 Task: Find connections with filter location Bykhaw with filter topic #personaltraining with filter profile language Spanish with filter current company Humans of Bombay with filter school SSBT'S COLLEGE OF ENGINEERING & TECHNOLOGY, BAMBHORI. with filter industry Lime and Gypsum Products Manufacturing with filter service category SupportTechnical Writing with filter keywords title Boilermaker
Action: Mouse moved to (165, 212)
Screenshot: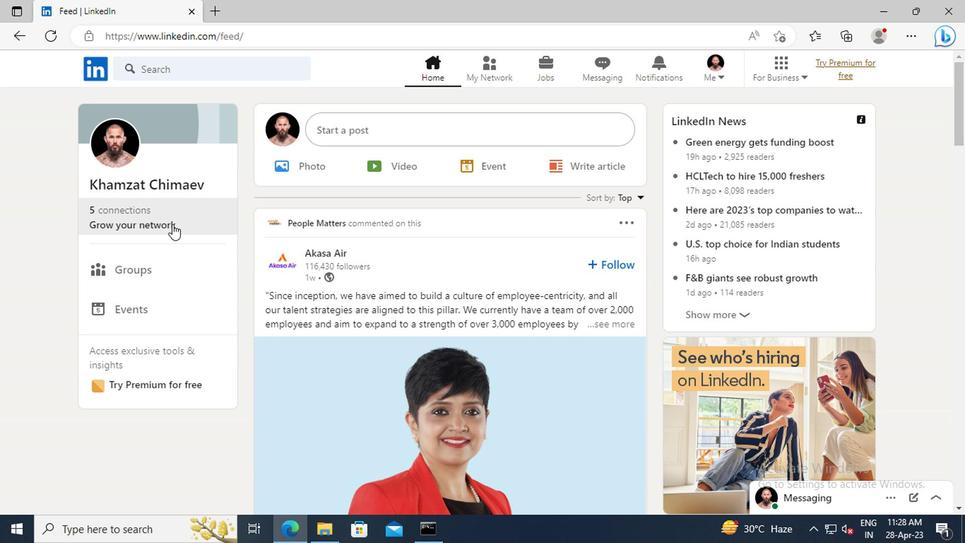 
Action: Mouse pressed left at (165, 212)
Screenshot: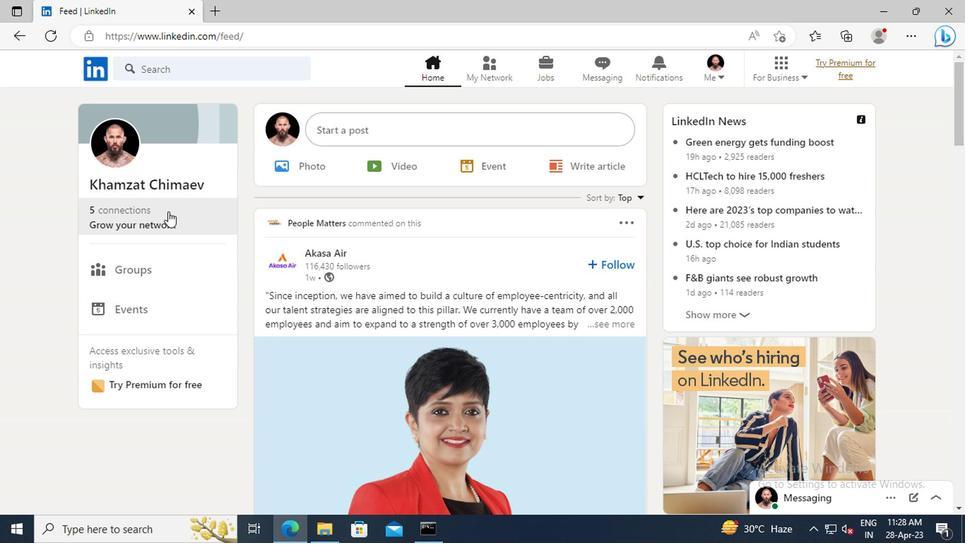 
Action: Mouse moved to (153, 153)
Screenshot: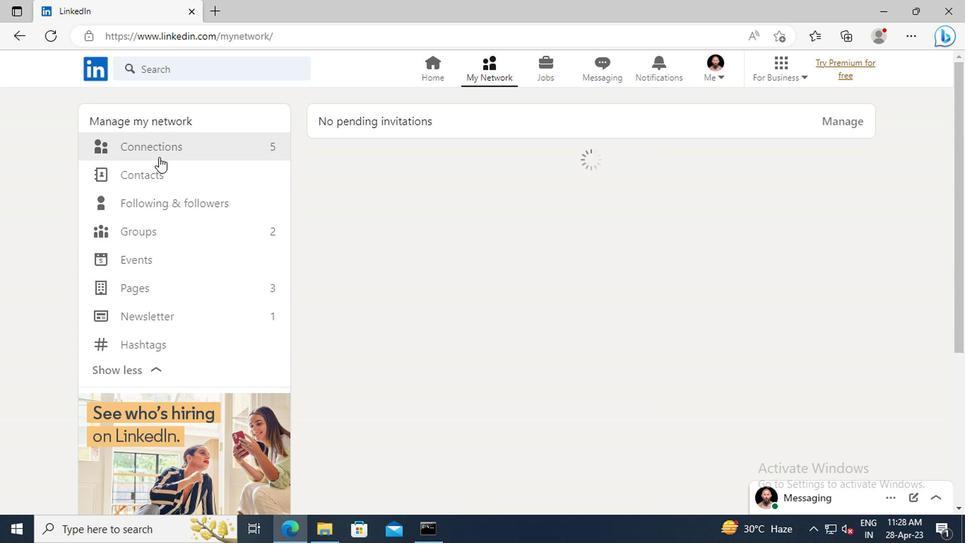 
Action: Mouse pressed left at (153, 153)
Screenshot: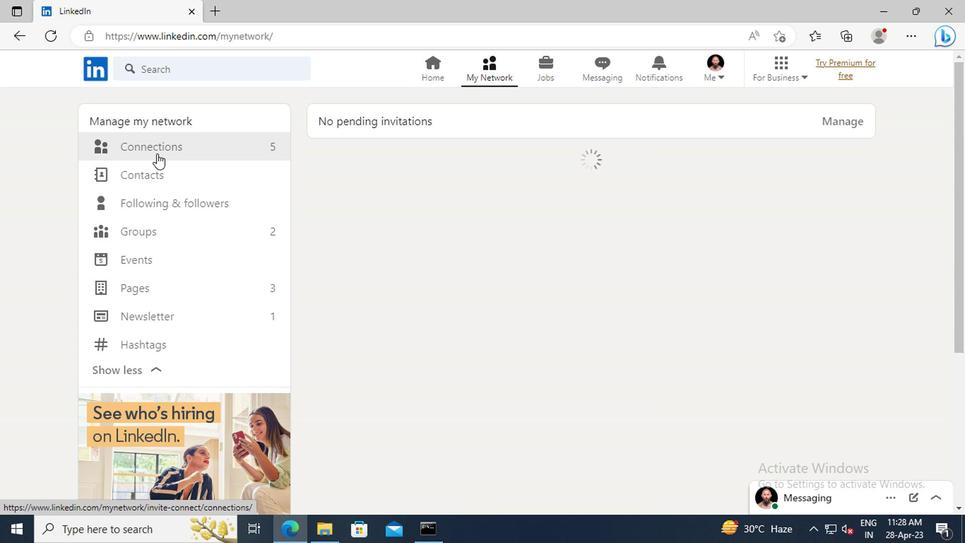
Action: Mouse moved to (571, 150)
Screenshot: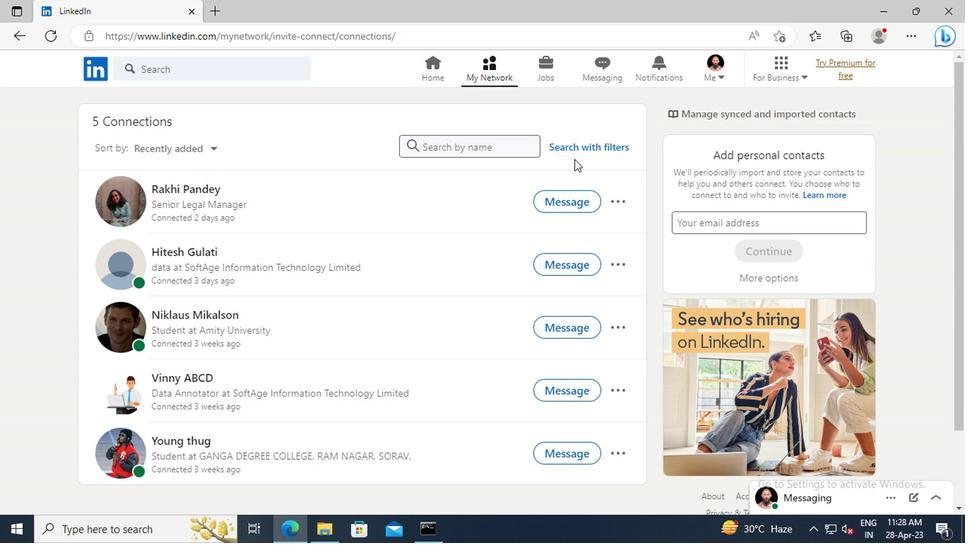 
Action: Mouse pressed left at (571, 150)
Screenshot: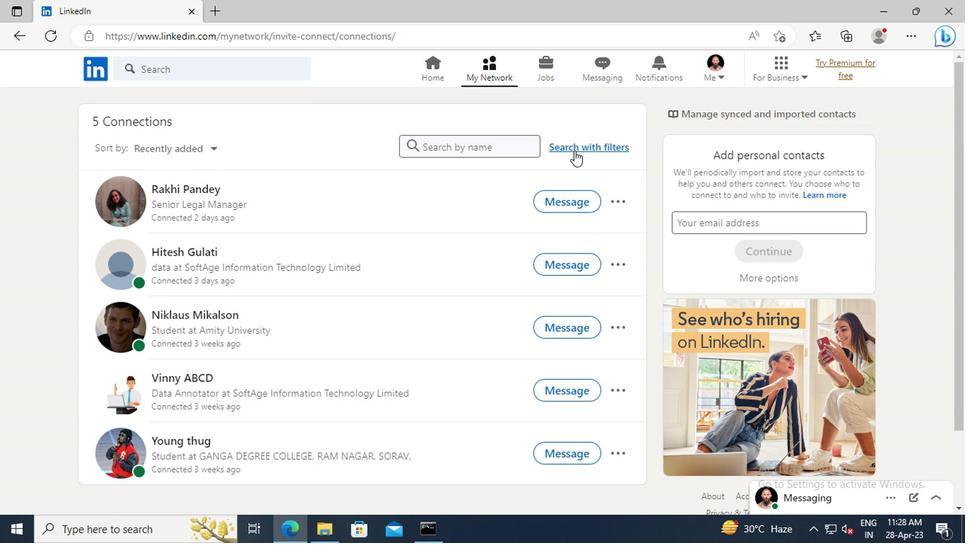 
Action: Mouse moved to (527, 113)
Screenshot: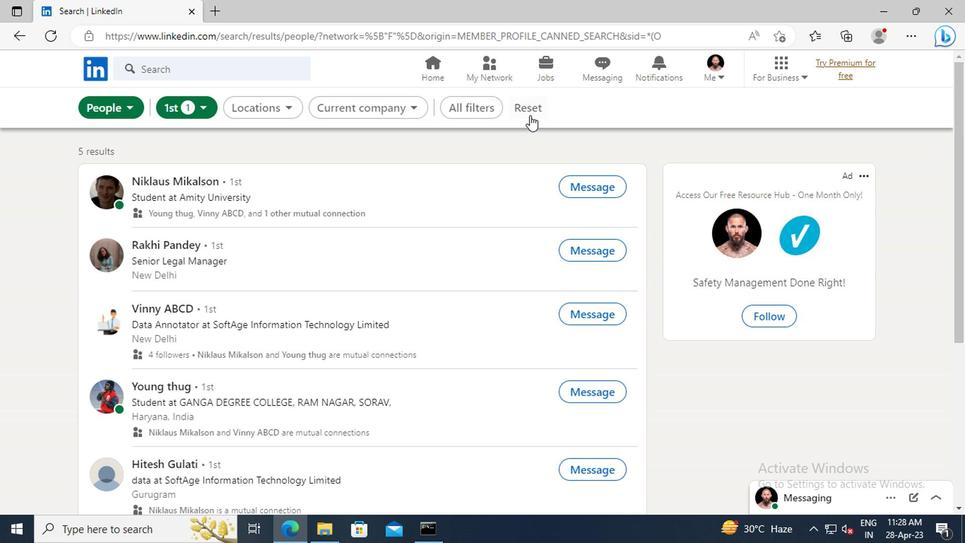 
Action: Mouse pressed left at (527, 113)
Screenshot: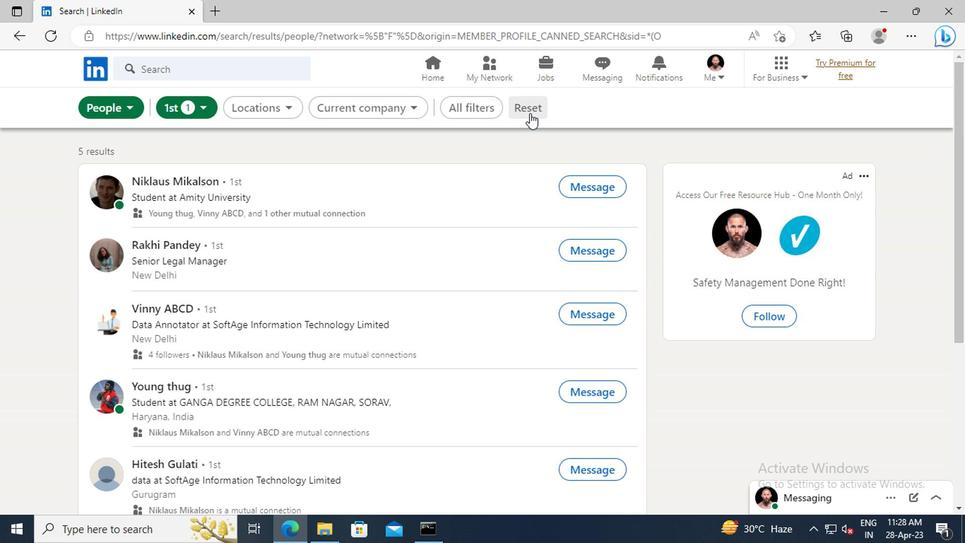 
Action: Mouse moved to (507, 108)
Screenshot: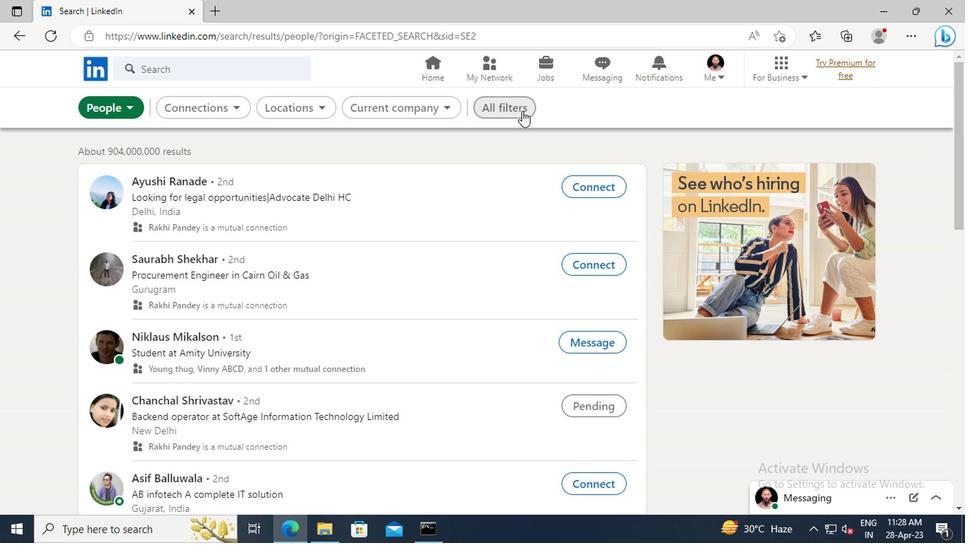 
Action: Mouse pressed left at (507, 108)
Screenshot: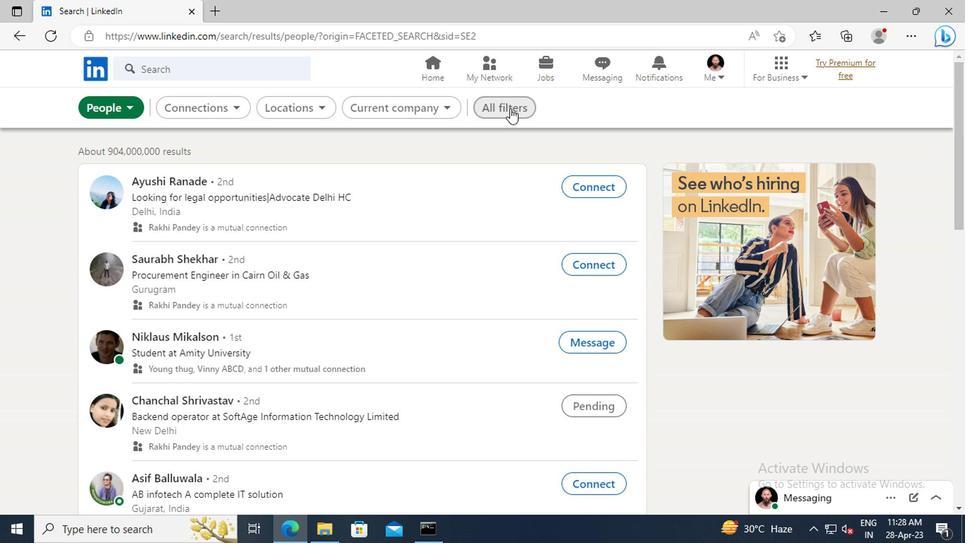 
Action: Mouse moved to (805, 258)
Screenshot: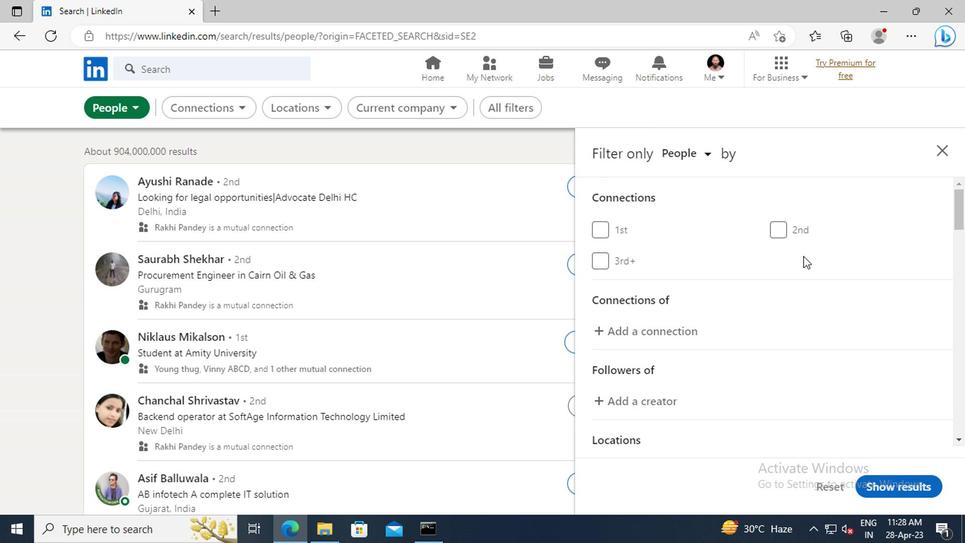 
Action: Mouse scrolled (805, 257) with delta (0, 0)
Screenshot: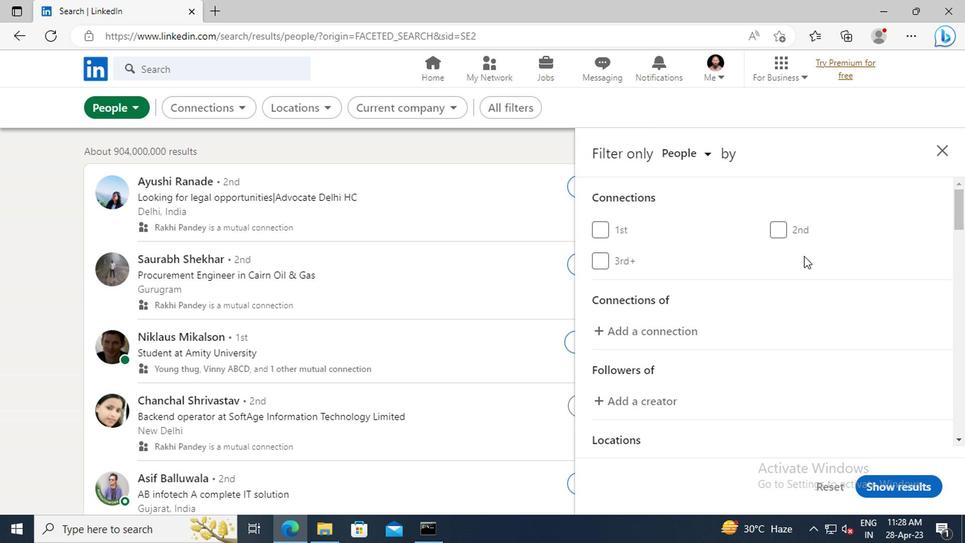 
Action: Mouse moved to (805, 258)
Screenshot: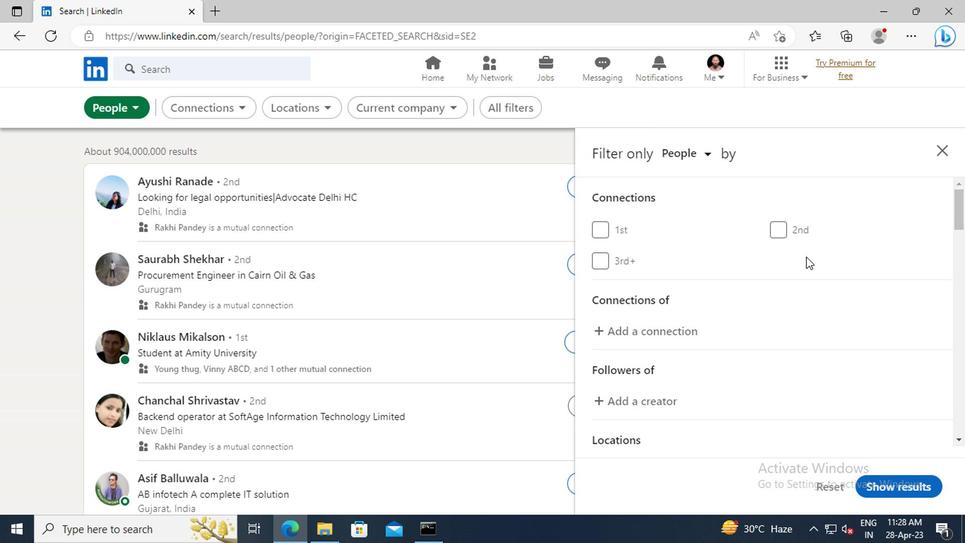 
Action: Mouse scrolled (805, 257) with delta (0, 0)
Screenshot: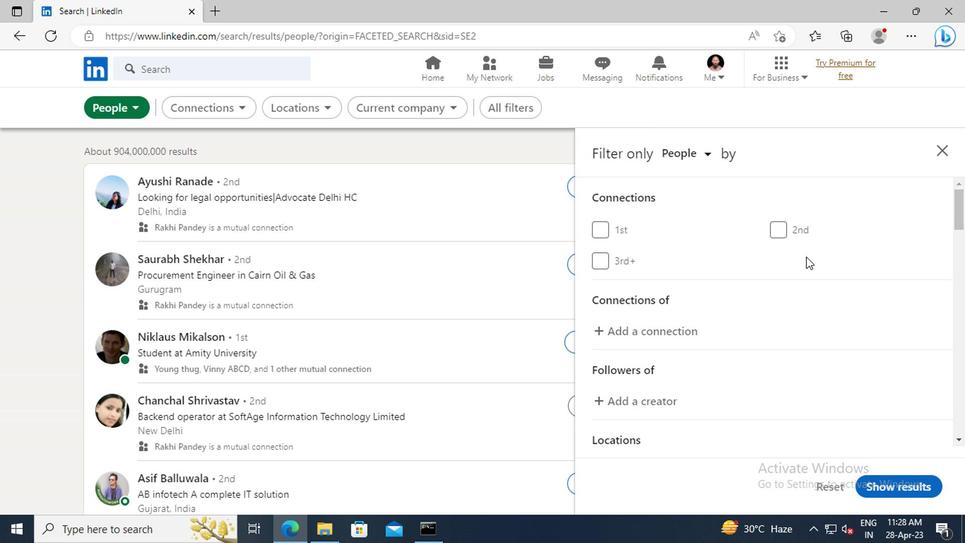 
Action: Mouse scrolled (805, 257) with delta (0, 0)
Screenshot: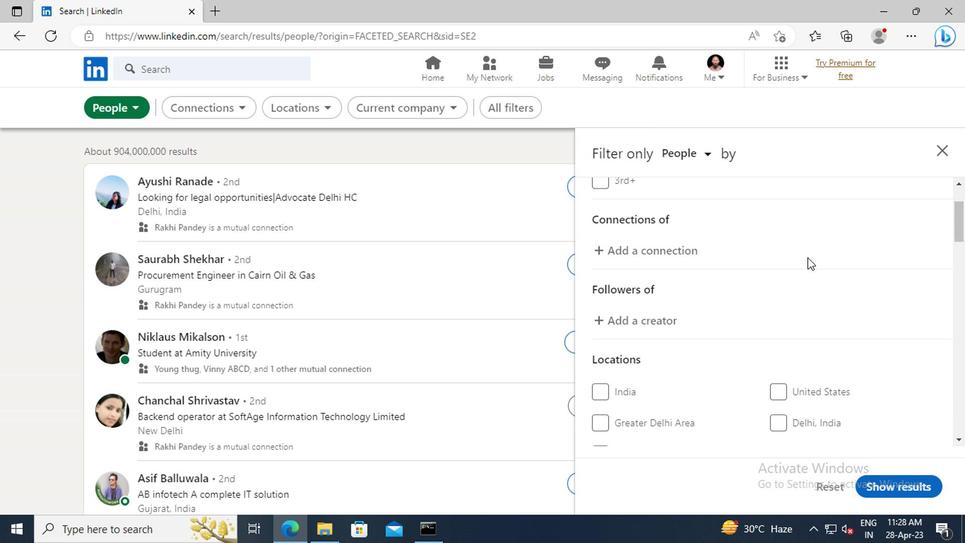 
Action: Mouse scrolled (805, 257) with delta (0, 0)
Screenshot: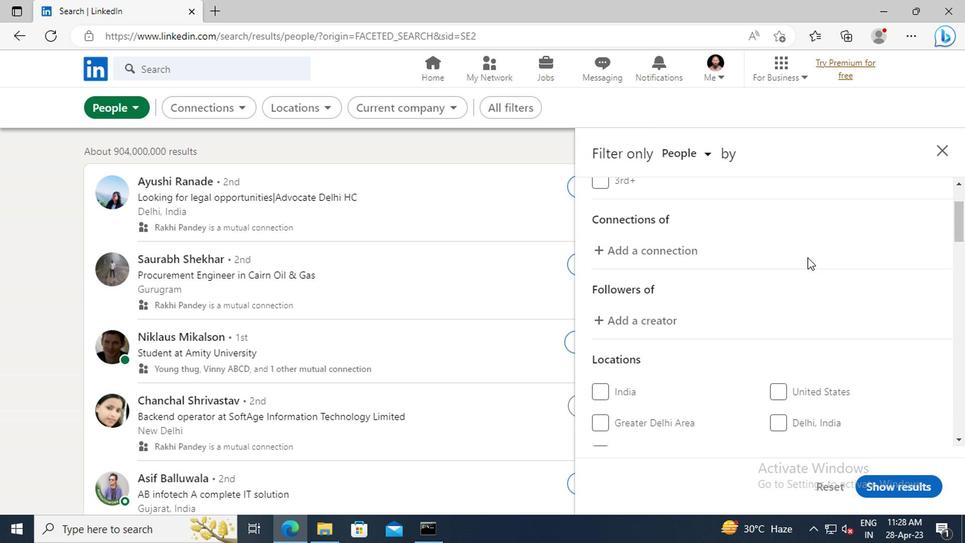 
Action: Mouse scrolled (805, 257) with delta (0, 0)
Screenshot: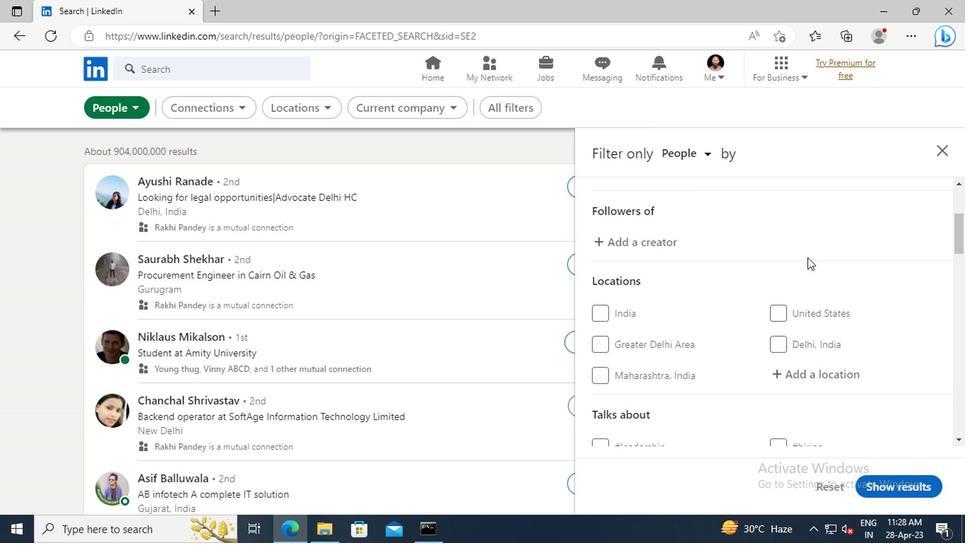 
Action: Mouse scrolled (805, 257) with delta (0, 0)
Screenshot: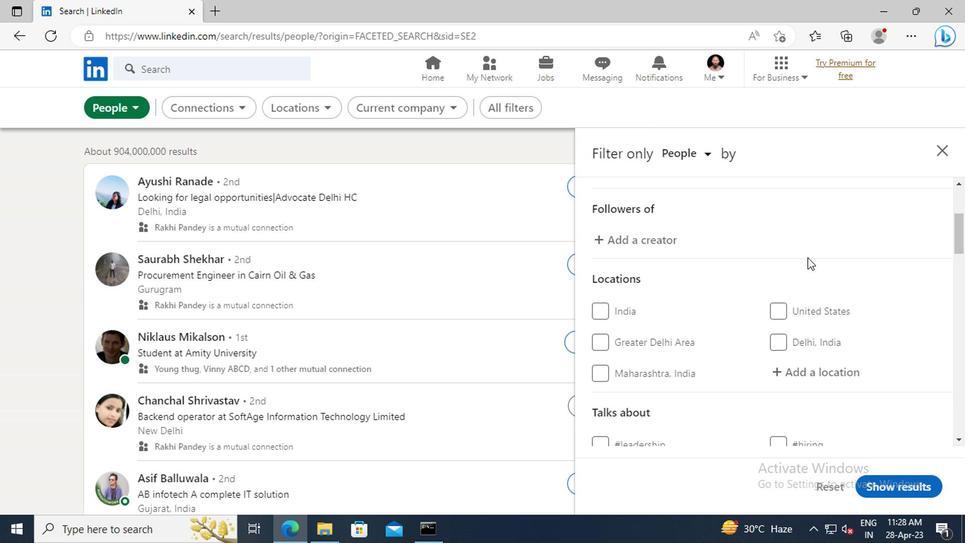 
Action: Mouse moved to (802, 289)
Screenshot: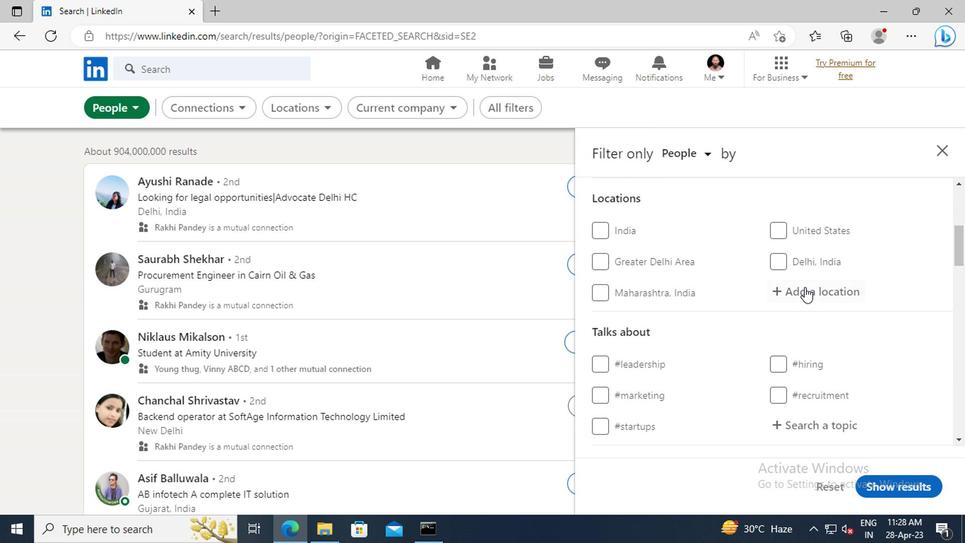
Action: Mouse pressed left at (802, 289)
Screenshot: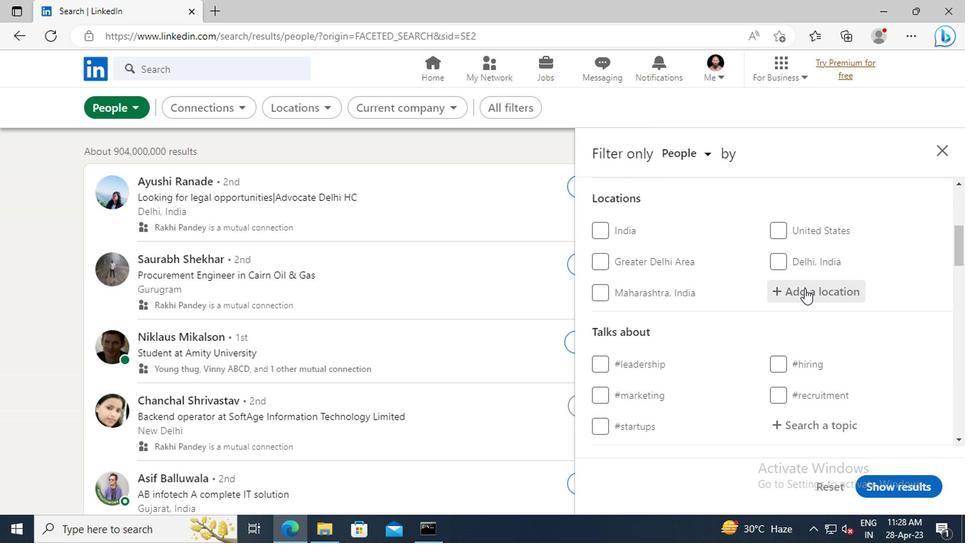 
Action: Key pressed <Key.shift>BYKHAW<Key.enter>
Screenshot: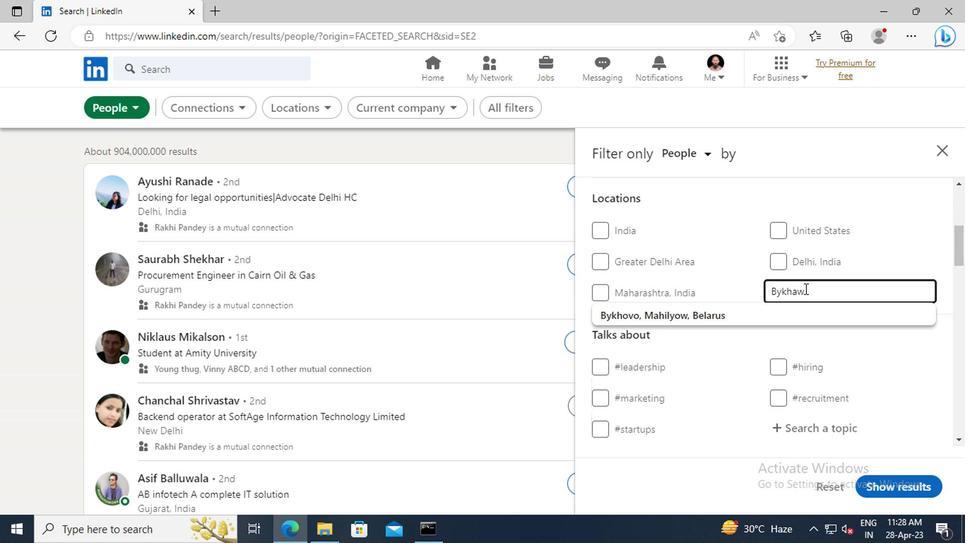 
Action: Mouse scrolled (802, 288) with delta (0, 0)
Screenshot: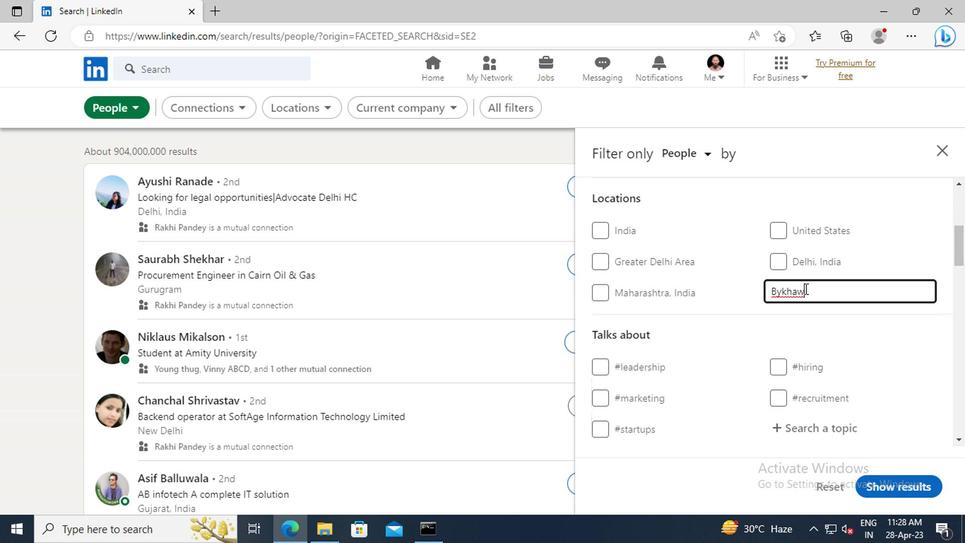
Action: Mouse scrolled (802, 288) with delta (0, 0)
Screenshot: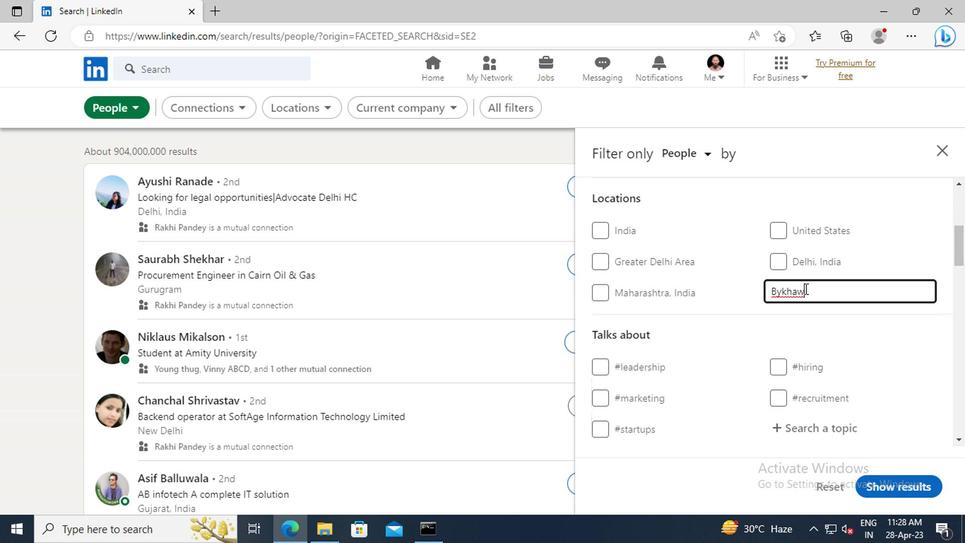
Action: Mouse scrolled (802, 288) with delta (0, 0)
Screenshot: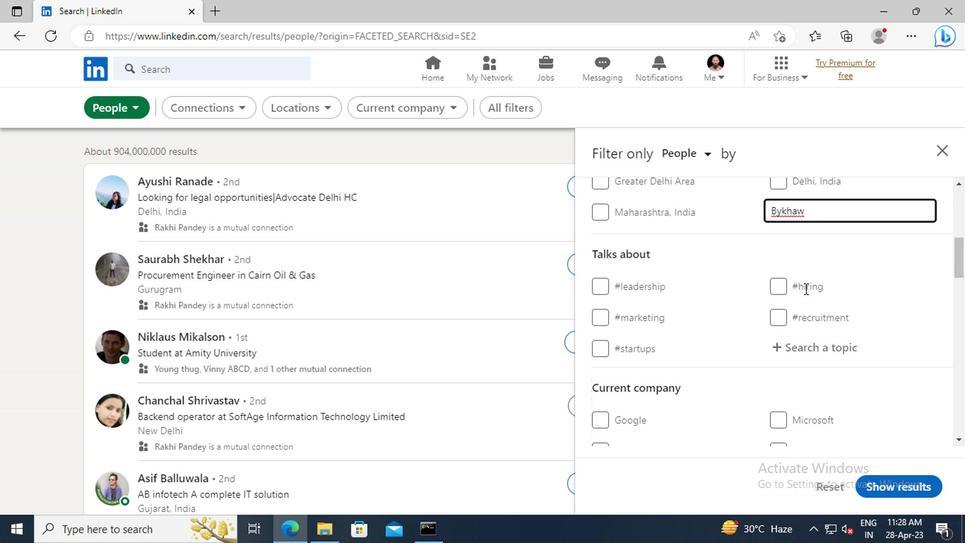 
Action: Mouse moved to (797, 307)
Screenshot: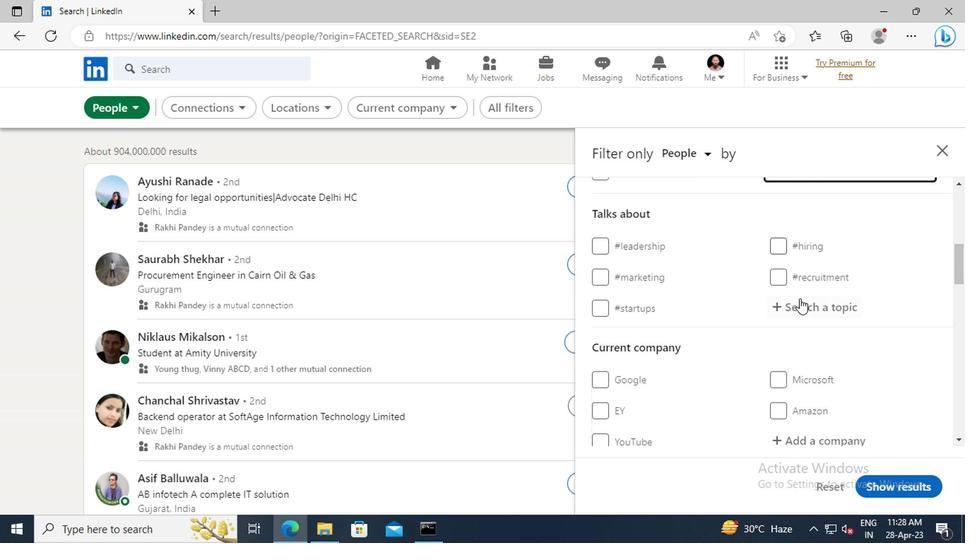 
Action: Mouse pressed left at (797, 307)
Screenshot: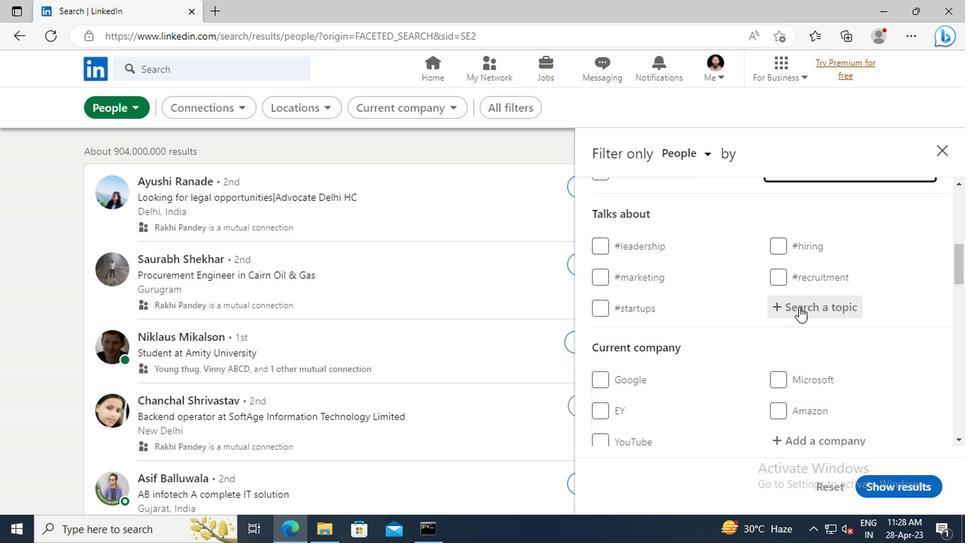 
Action: Key pressed PERSONALTRAINING
Screenshot: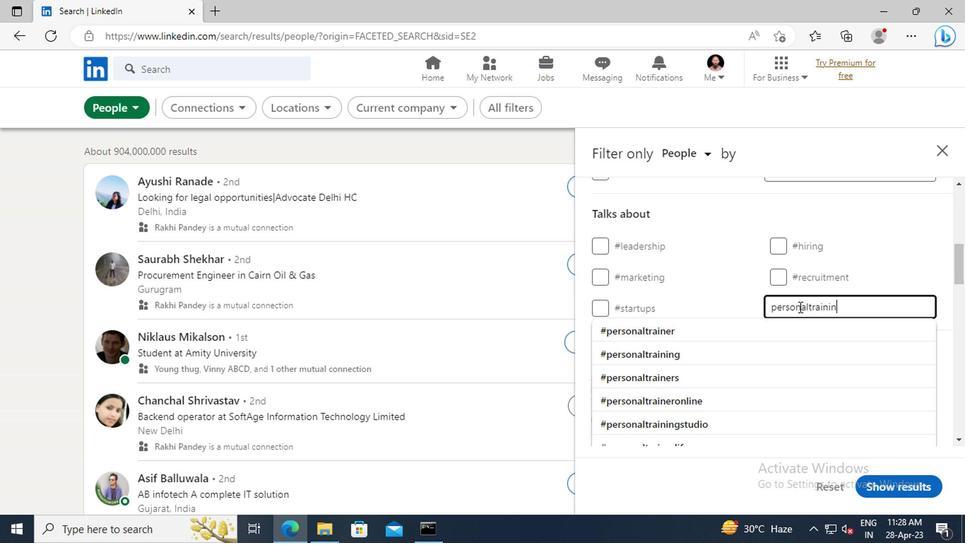 
Action: Mouse moved to (801, 328)
Screenshot: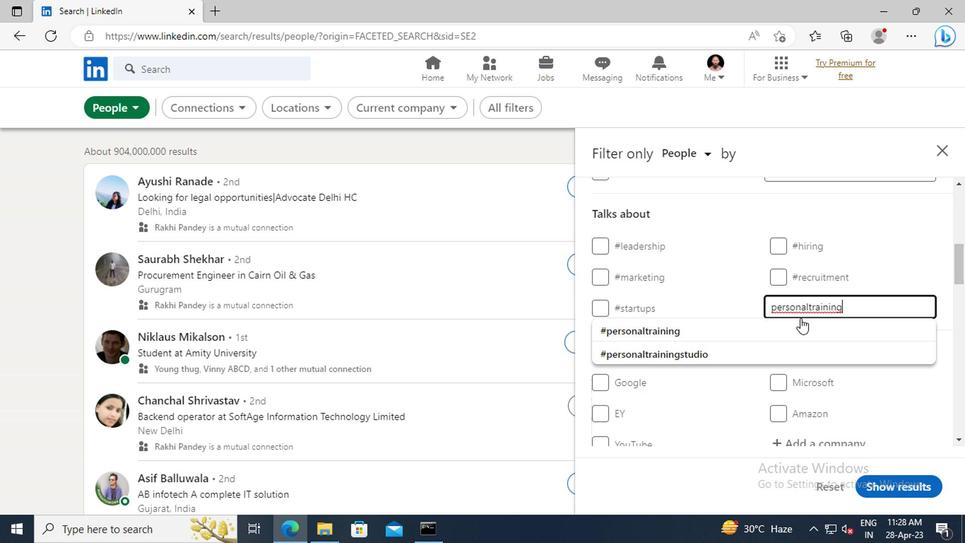 
Action: Mouse pressed left at (801, 328)
Screenshot: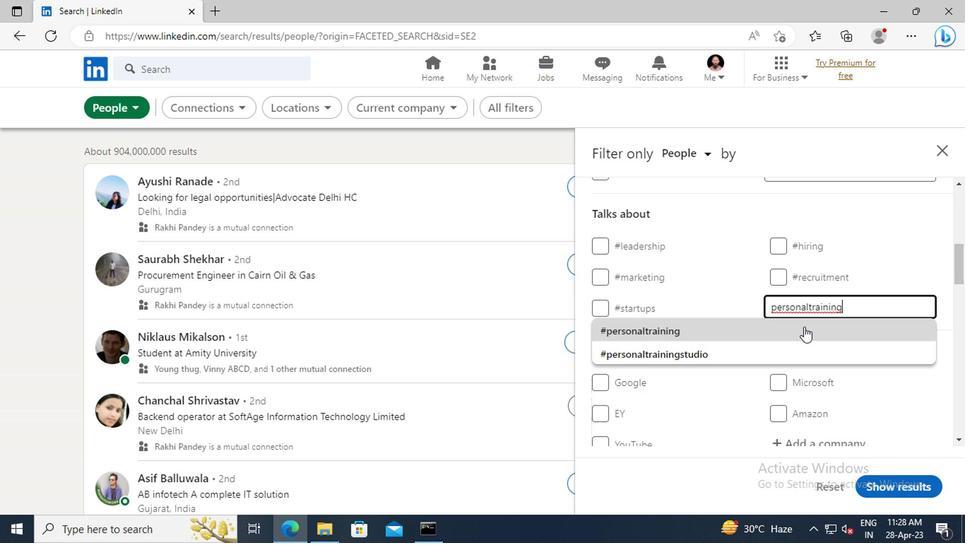 
Action: Mouse moved to (799, 300)
Screenshot: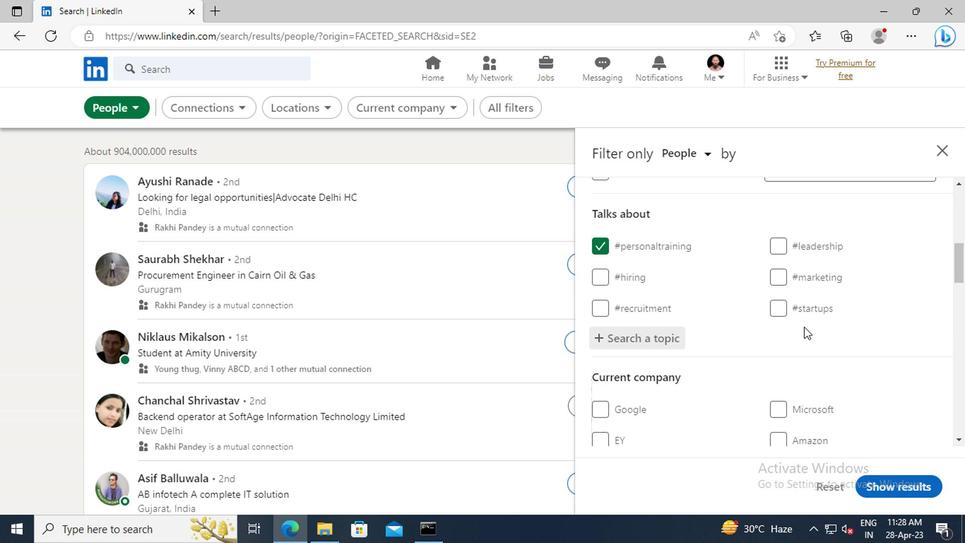
Action: Mouse scrolled (799, 300) with delta (0, 0)
Screenshot: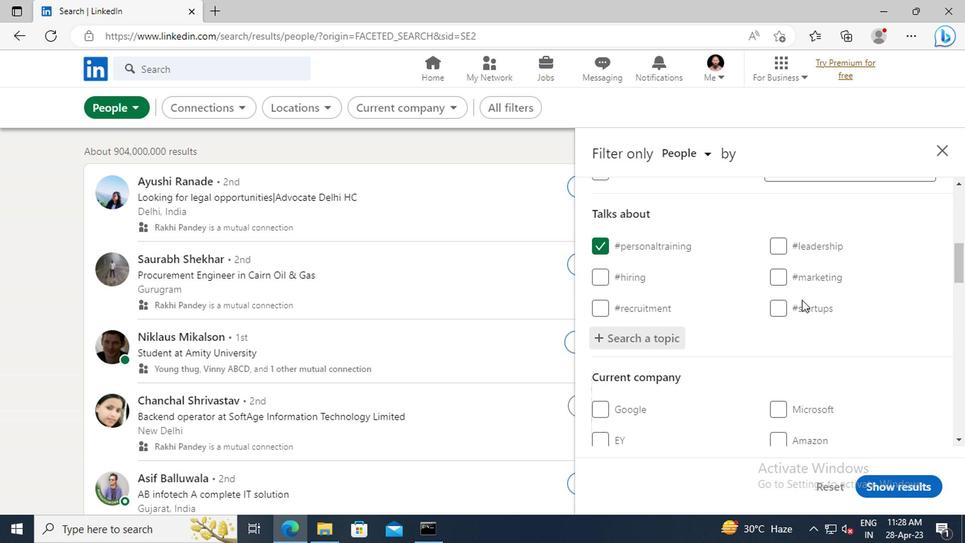 
Action: Mouse scrolled (799, 300) with delta (0, 0)
Screenshot: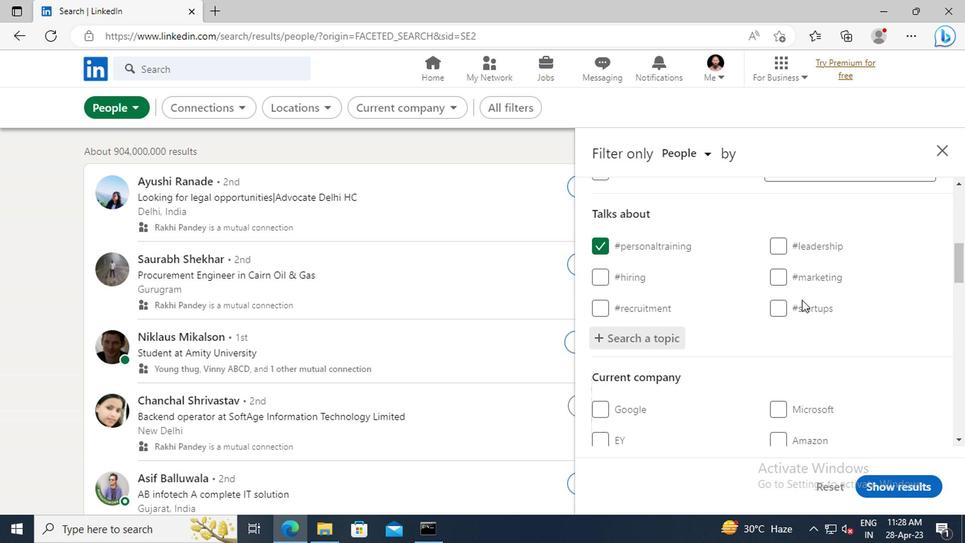 
Action: Mouse scrolled (799, 300) with delta (0, 0)
Screenshot: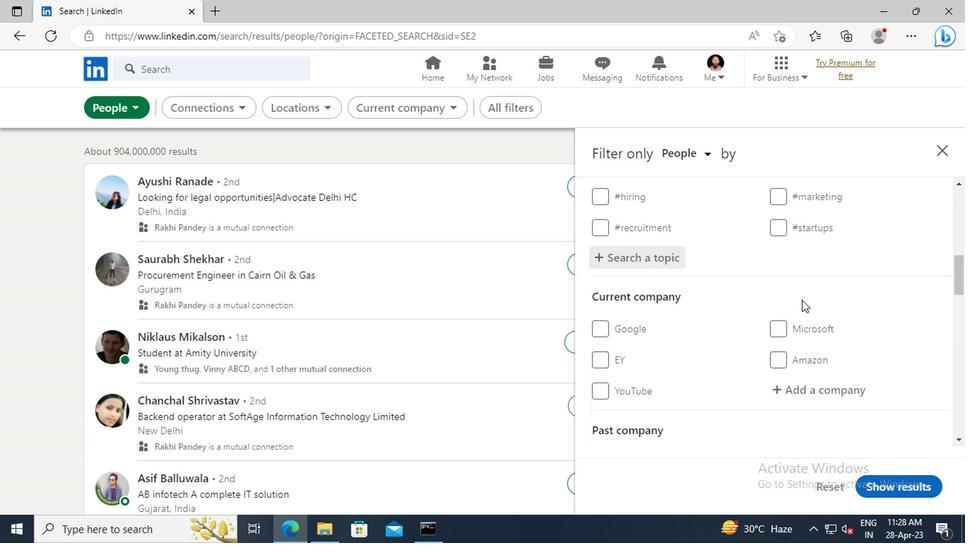 
Action: Mouse scrolled (799, 300) with delta (0, 0)
Screenshot: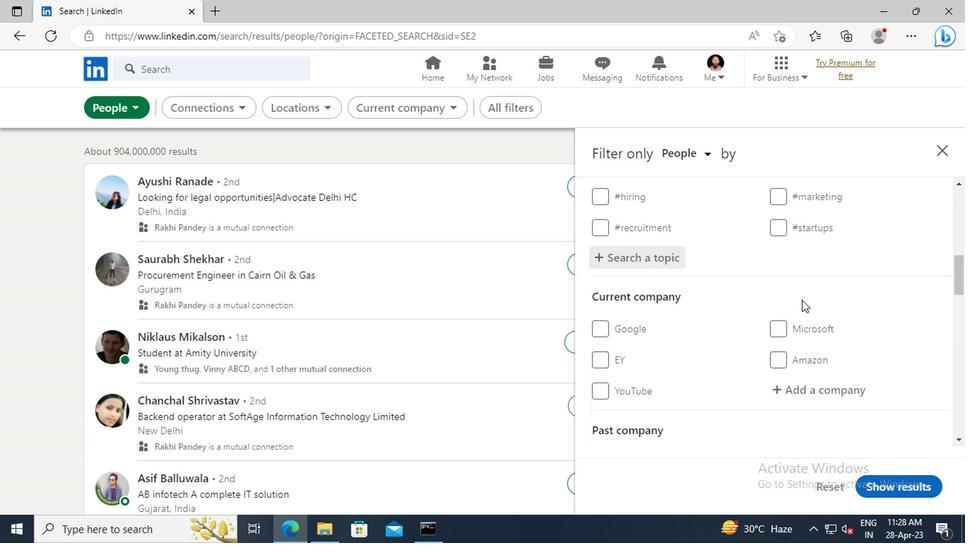 
Action: Mouse scrolled (799, 300) with delta (0, 0)
Screenshot: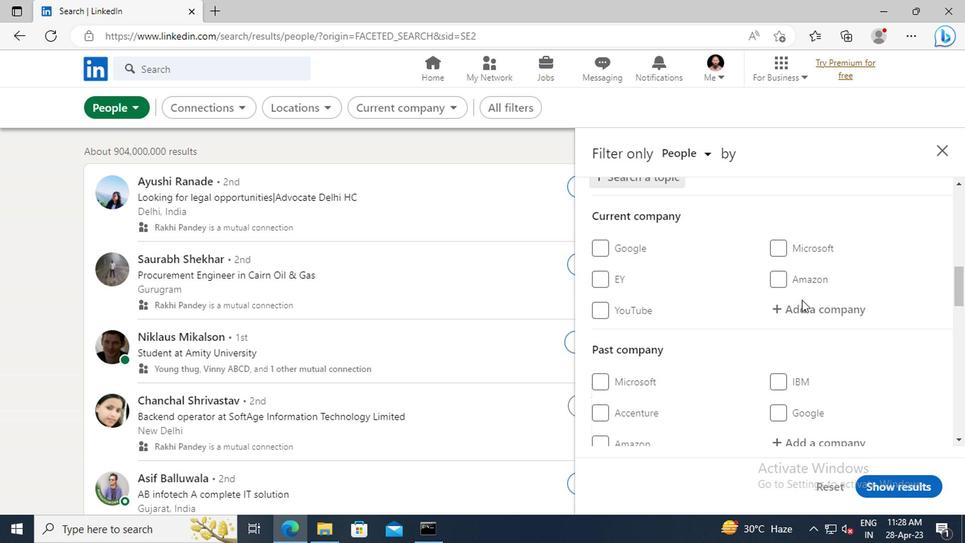 
Action: Mouse scrolled (799, 300) with delta (0, 0)
Screenshot: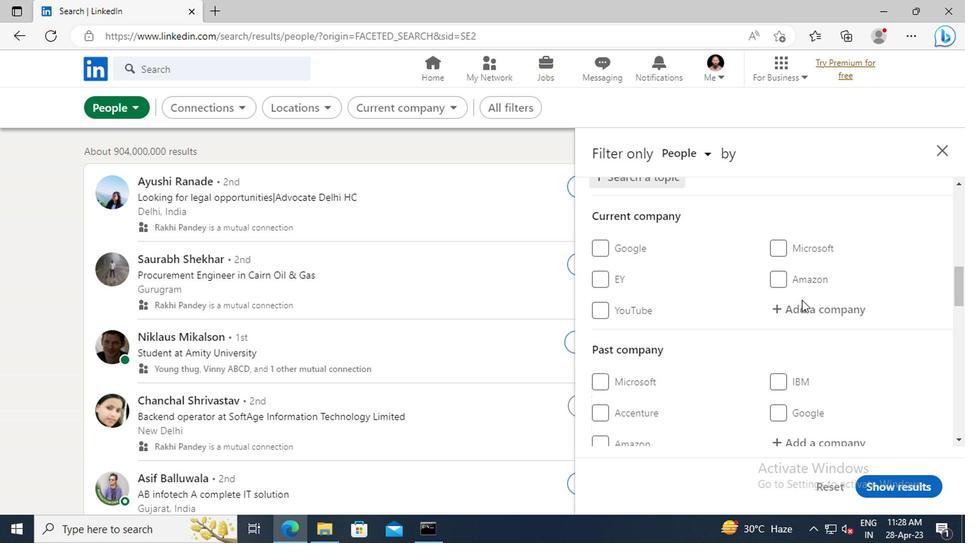 
Action: Mouse scrolled (799, 300) with delta (0, 0)
Screenshot: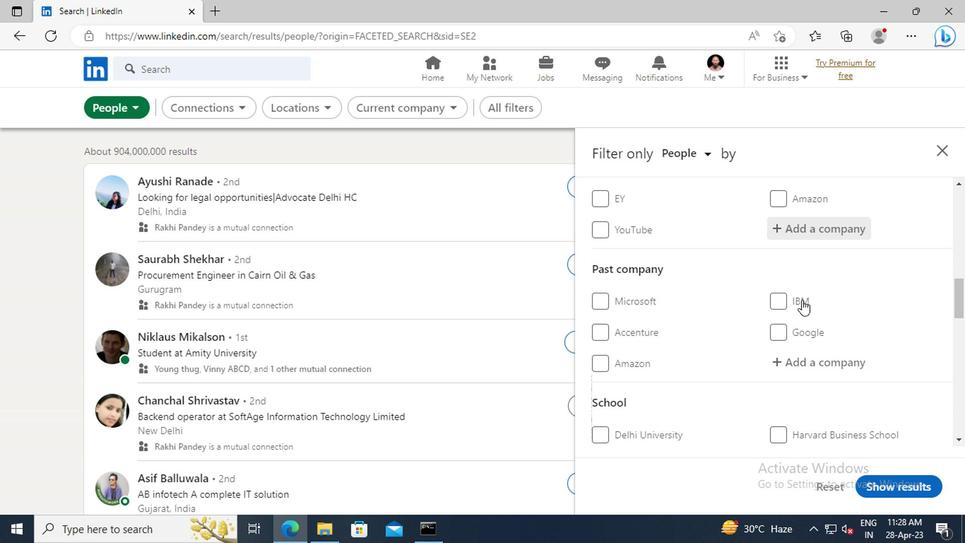 
Action: Mouse scrolled (799, 300) with delta (0, 0)
Screenshot: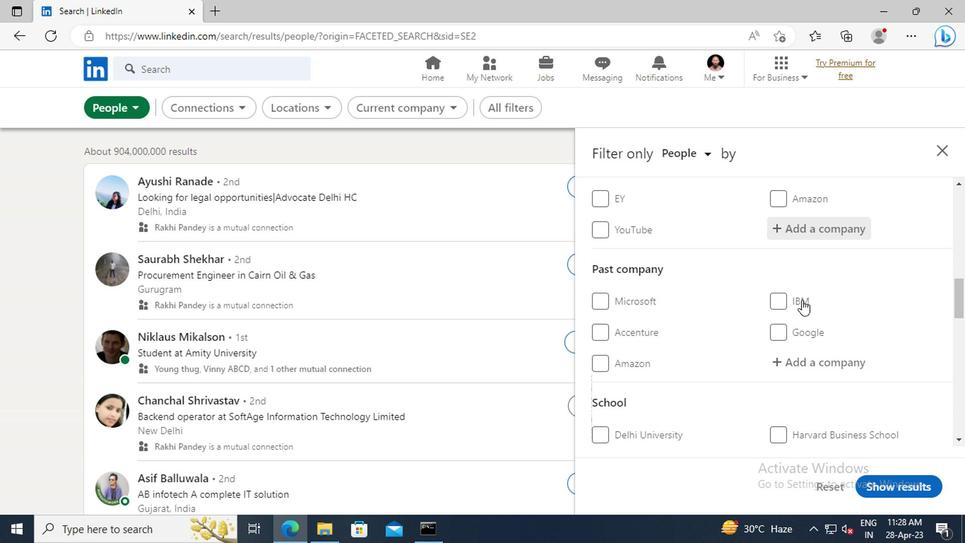 
Action: Mouse scrolled (799, 300) with delta (0, 0)
Screenshot: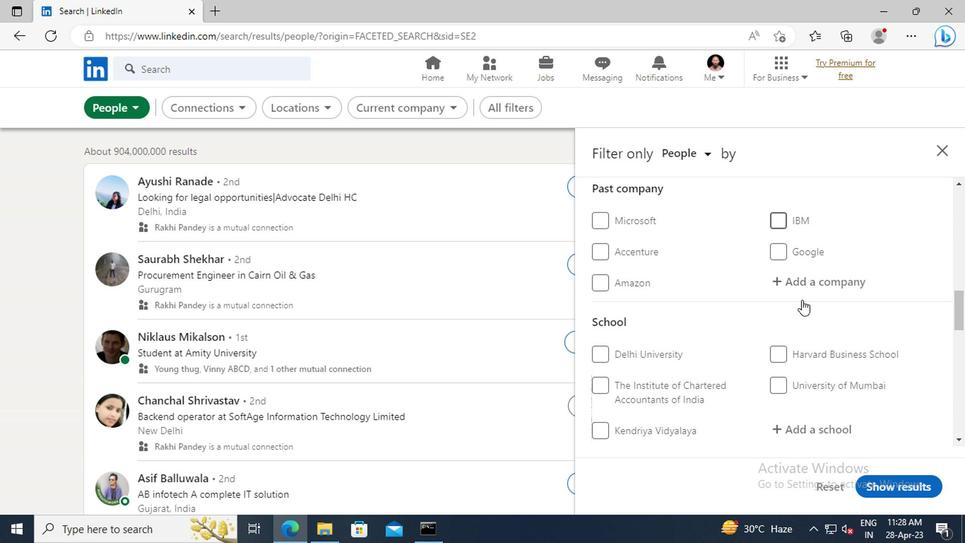 
Action: Mouse scrolled (799, 300) with delta (0, 0)
Screenshot: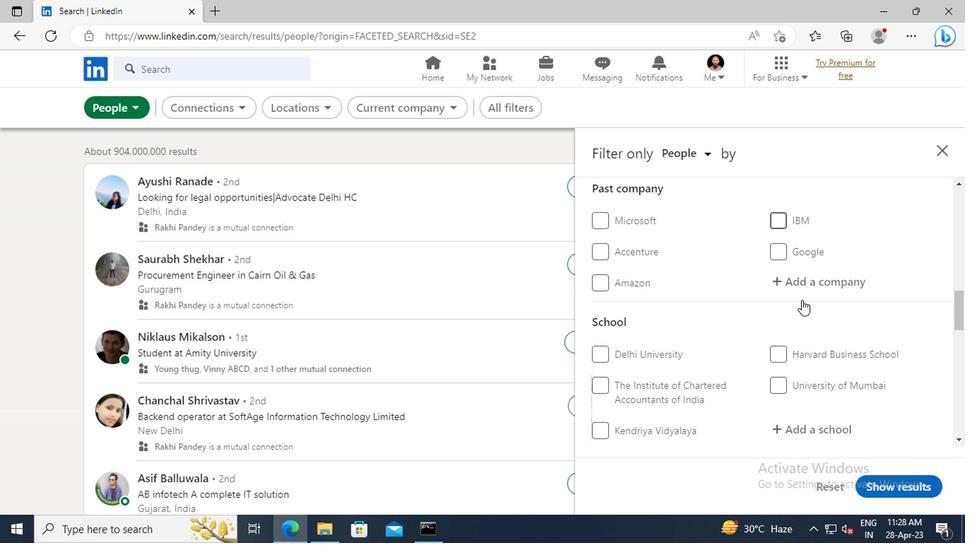 
Action: Mouse scrolled (799, 300) with delta (0, 0)
Screenshot: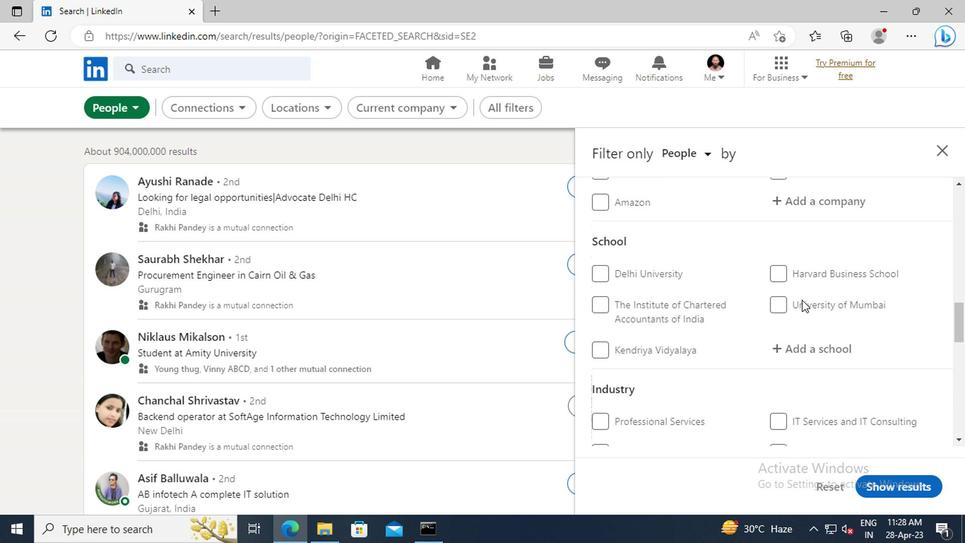 
Action: Mouse scrolled (799, 300) with delta (0, 0)
Screenshot: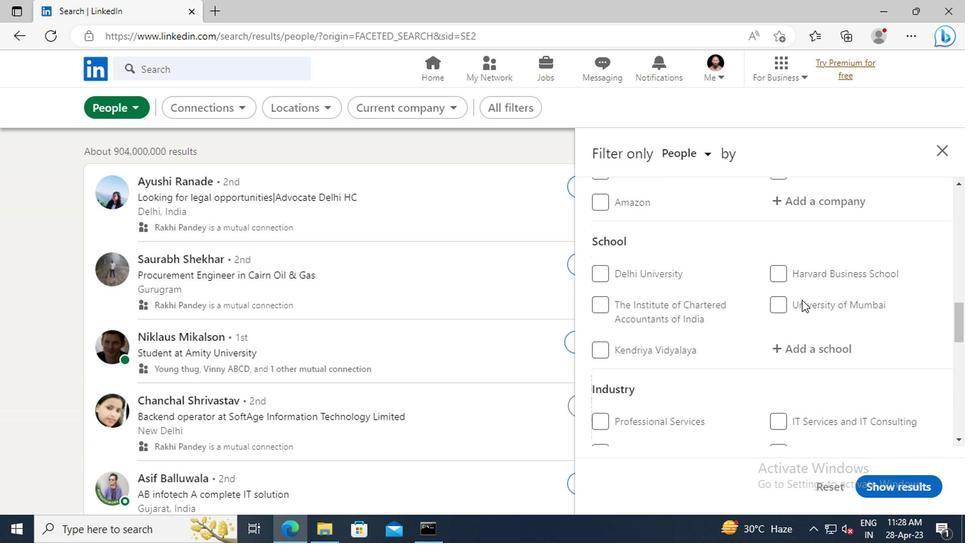 
Action: Mouse scrolled (799, 300) with delta (0, 0)
Screenshot: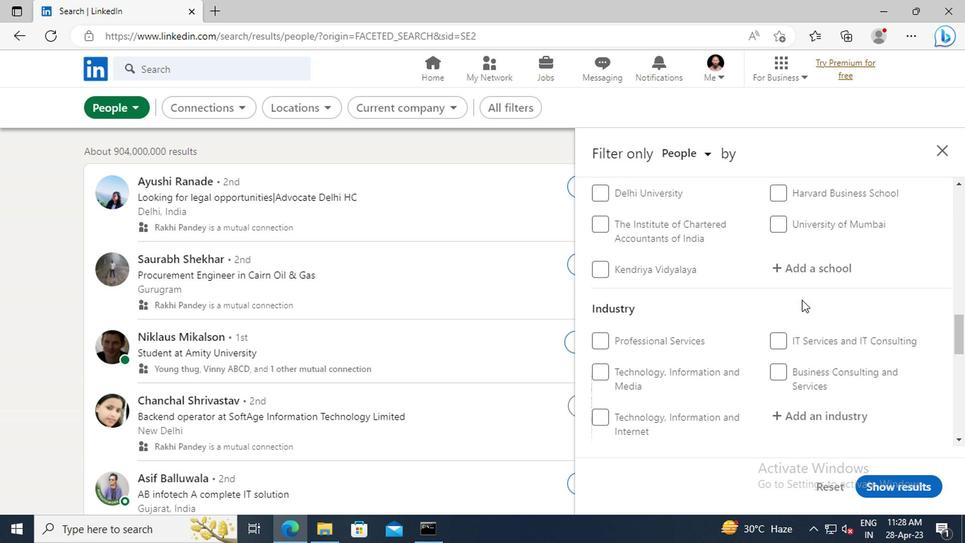
Action: Mouse scrolled (799, 300) with delta (0, 0)
Screenshot: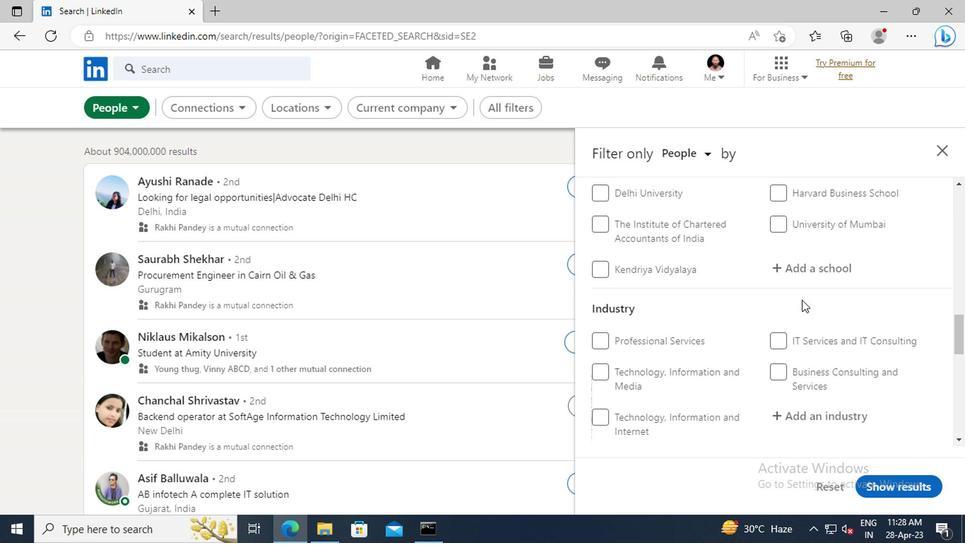 
Action: Mouse scrolled (799, 300) with delta (0, 0)
Screenshot: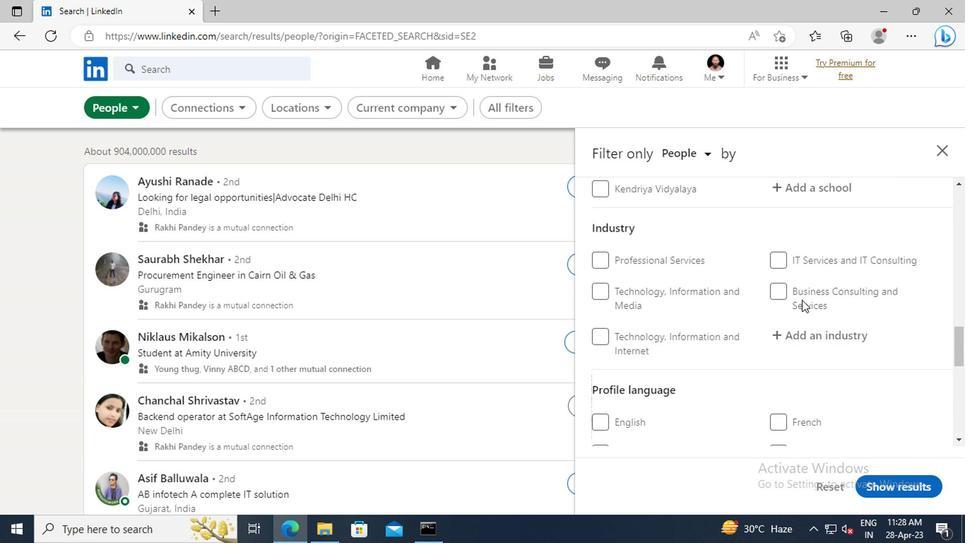 
Action: Mouse scrolled (799, 300) with delta (0, 0)
Screenshot: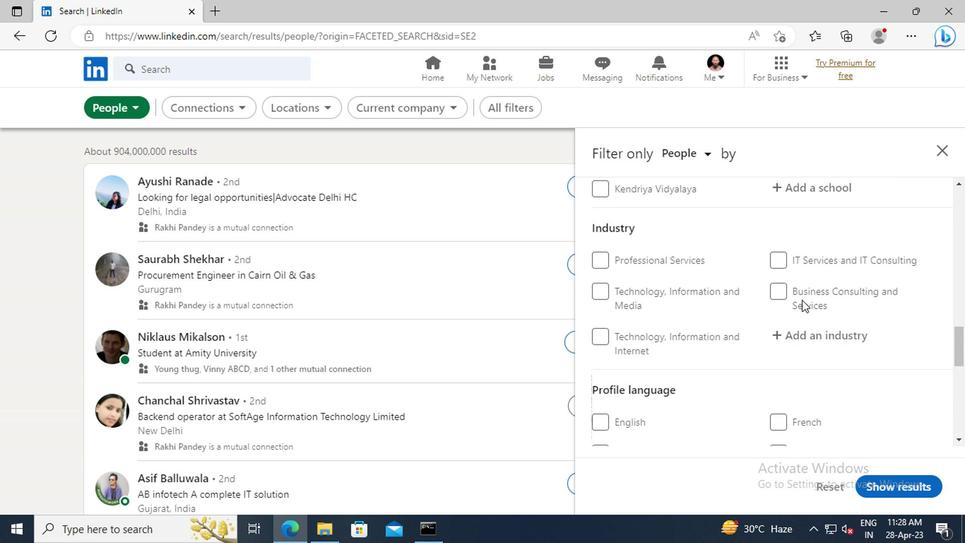 
Action: Mouse moved to (599, 377)
Screenshot: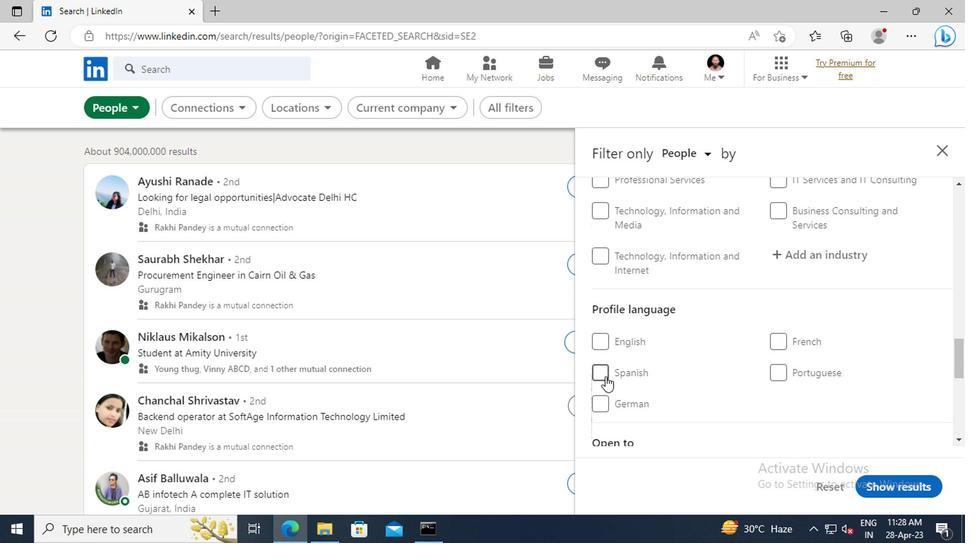 
Action: Mouse pressed left at (599, 377)
Screenshot: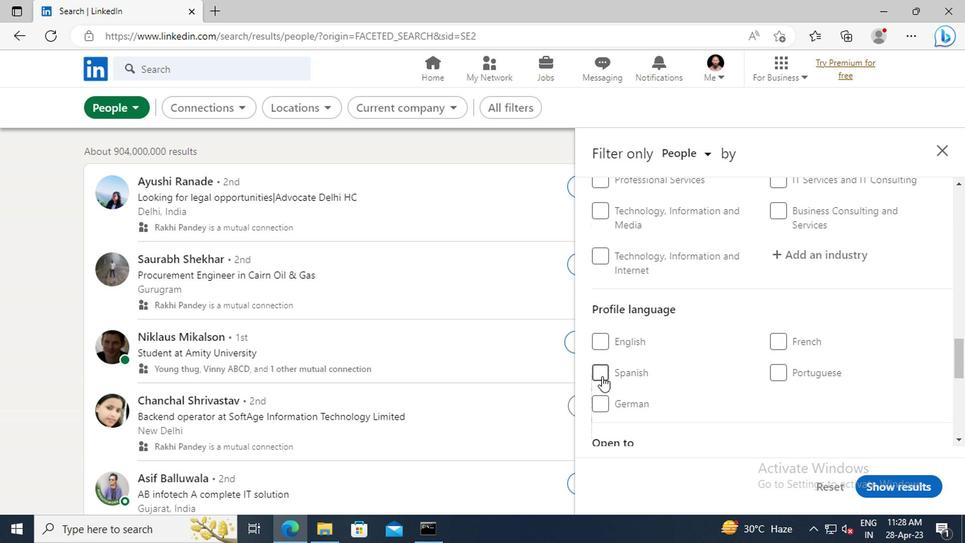 
Action: Mouse moved to (779, 348)
Screenshot: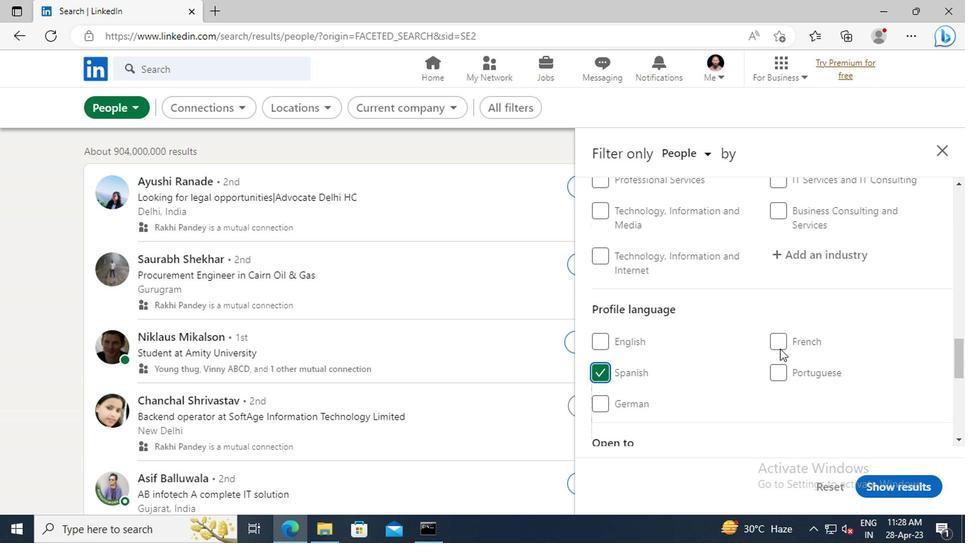 
Action: Mouse scrolled (779, 349) with delta (0, 0)
Screenshot: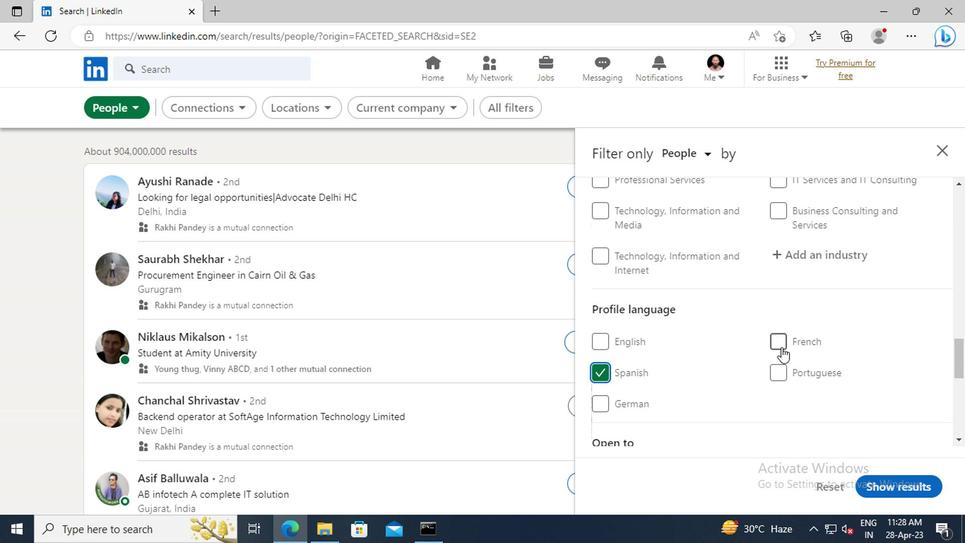 
Action: Mouse moved to (779, 347)
Screenshot: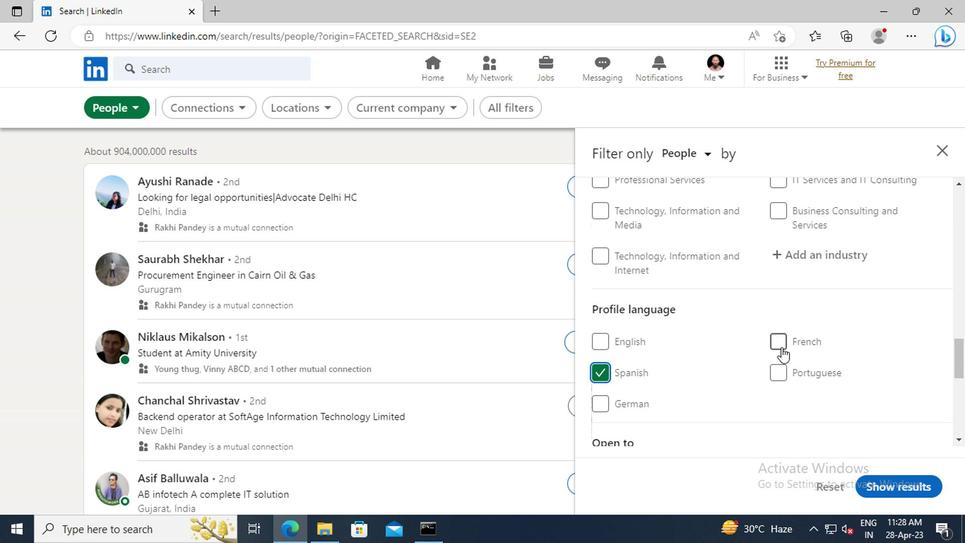 
Action: Mouse scrolled (779, 348) with delta (0, 1)
Screenshot: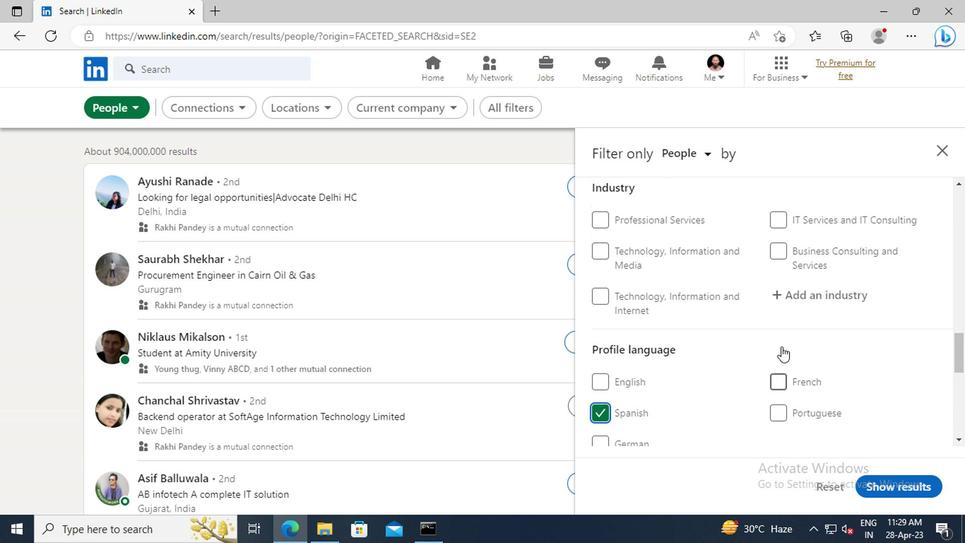
Action: Mouse scrolled (779, 348) with delta (0, 1)
Screenshot: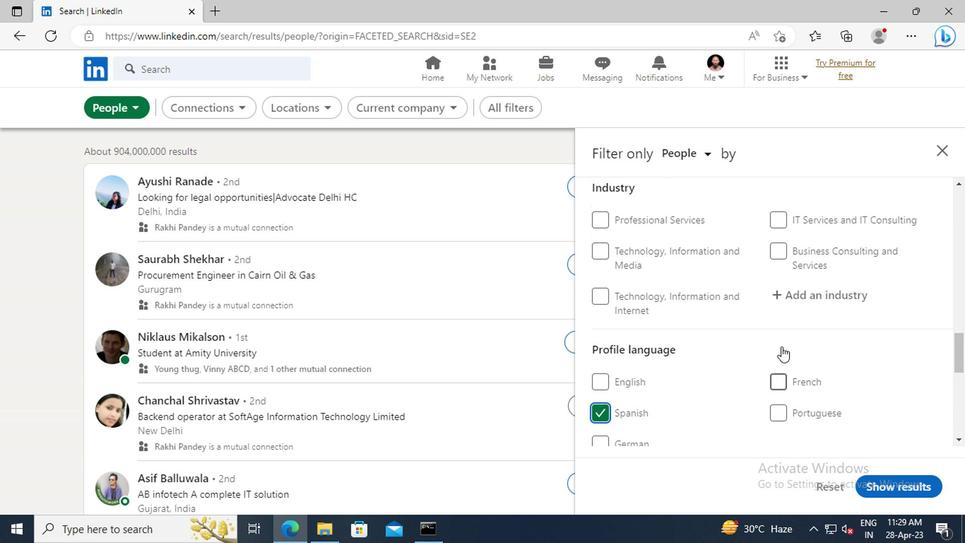 
Action: Mouse scrolled (779, 348) with delta (0, 1)
Screenshot: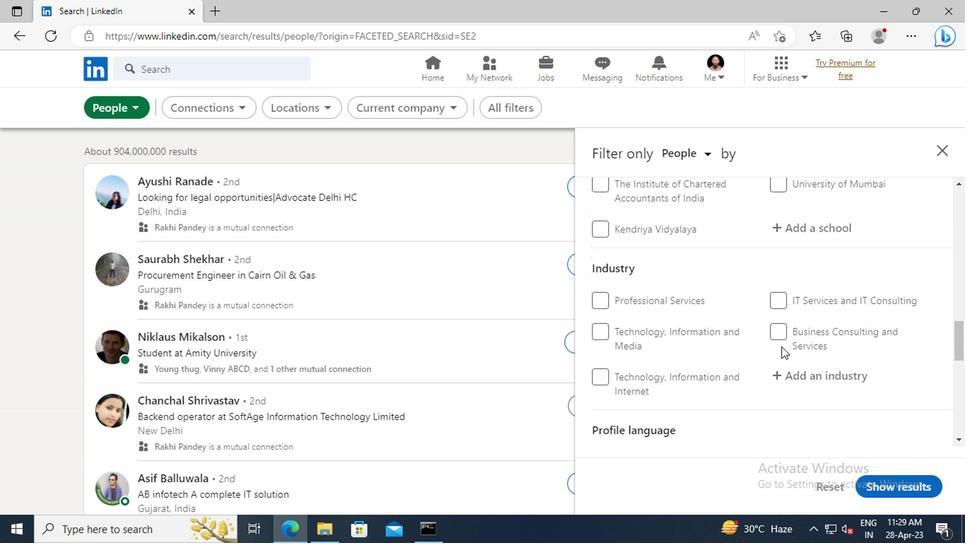 
Action: Mouse scrolled (779, 348) with delta (0, 1)
Screenshot: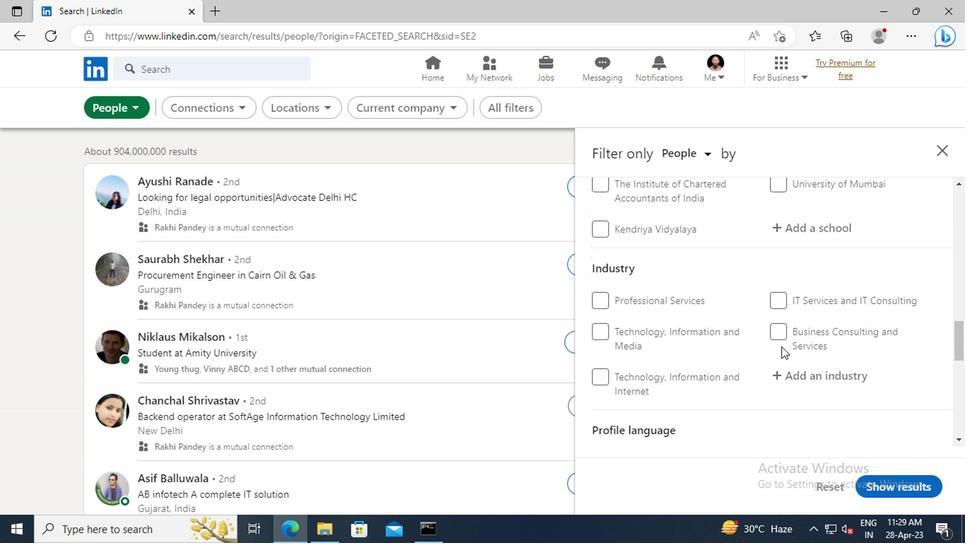 
Action: Mouse scrolled (779, 348) with delta (0, 1)
Screenshot: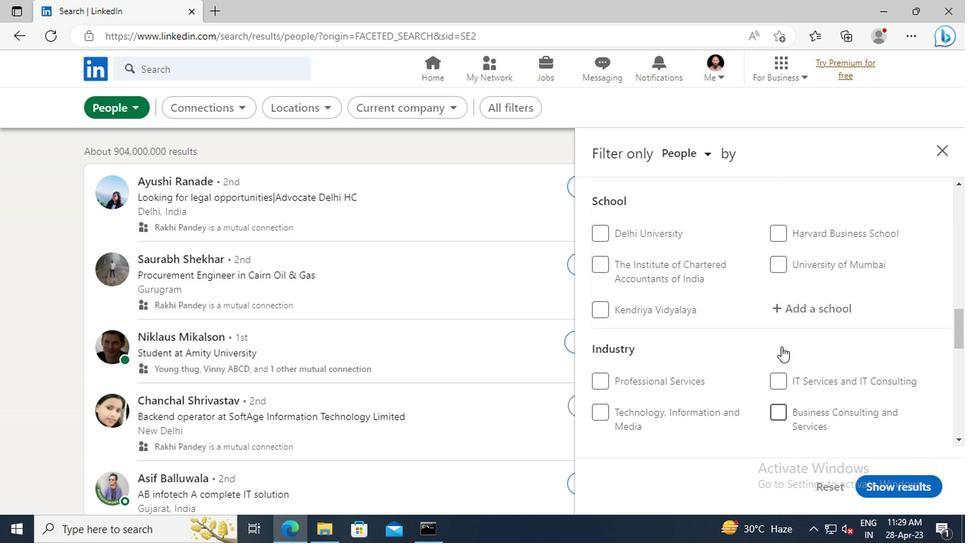 
Action: Mouse scrolled (779, 348) with delta (0, 1)
Screenshot: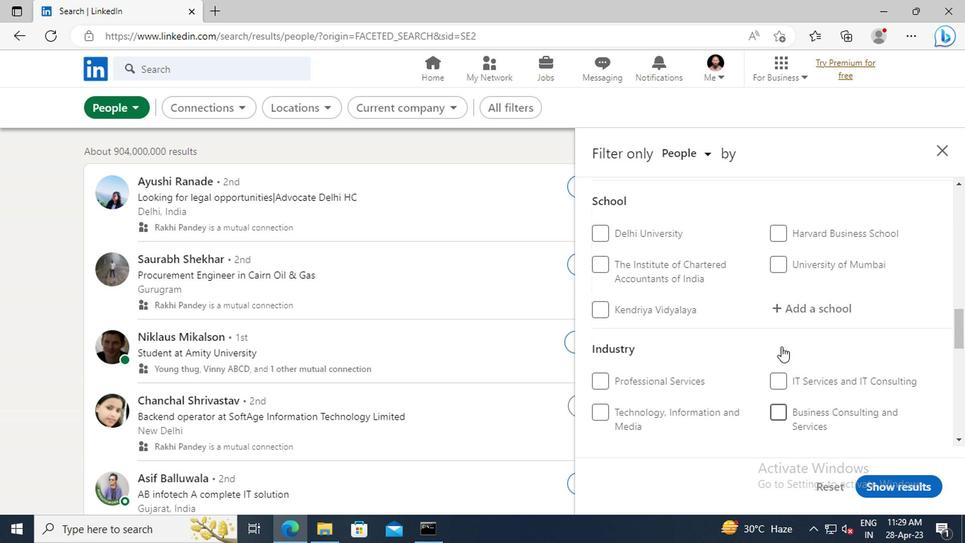 
Action: Mouse scrolled (779, 348) with delta (0, 1)
Screenshot: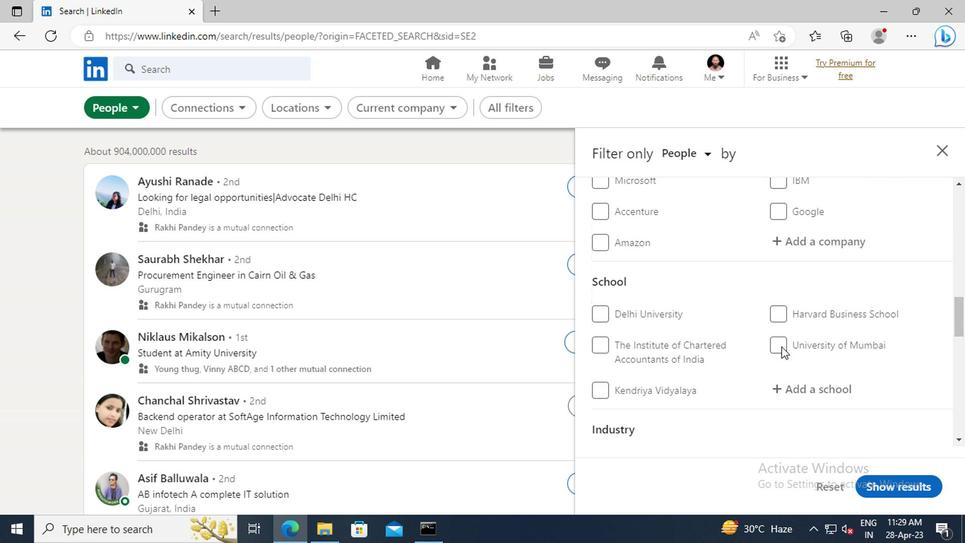 
Action: Mouse scrolled (779, 348) with delta (0, 1)
Screenshot: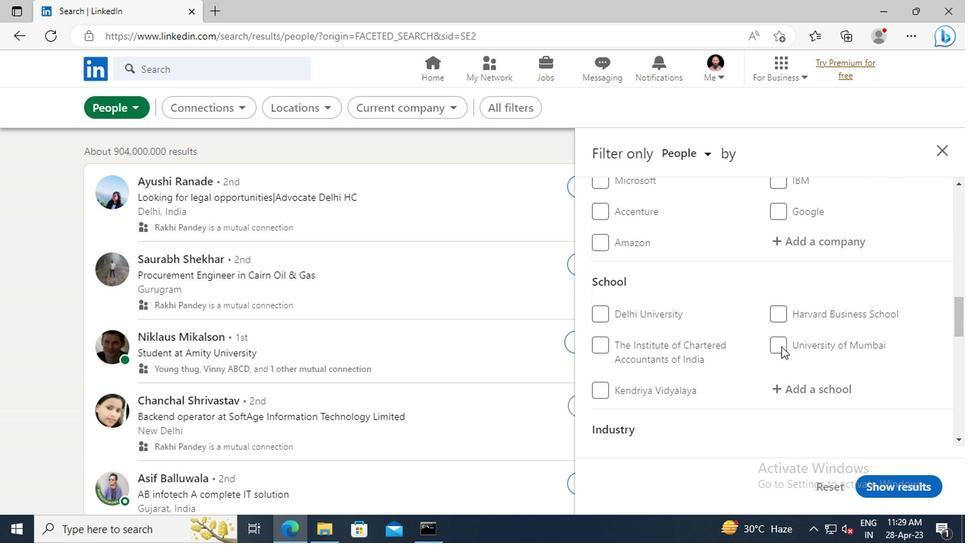 
Action: Mouse scrolled (779, 348) with delta (0, 1)
Screenshot: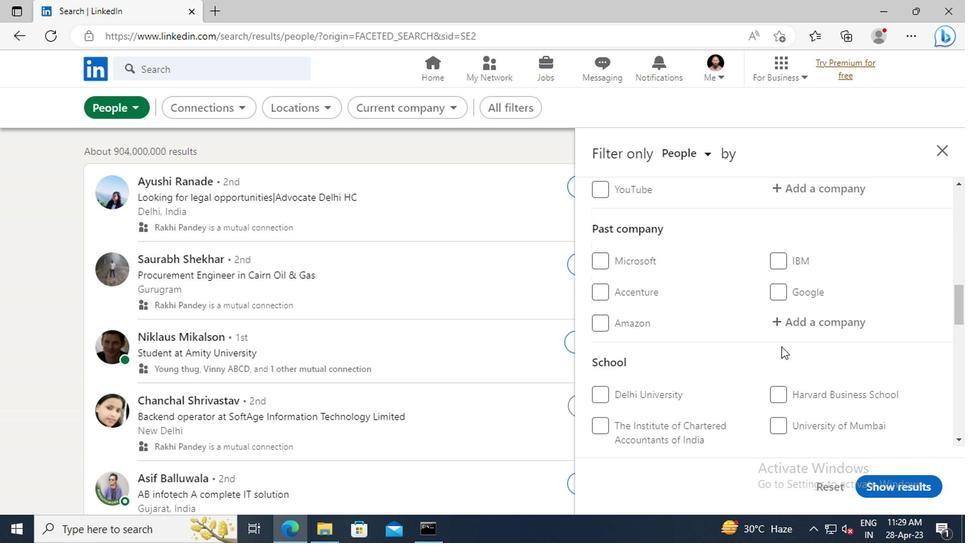 
Action: Mouse scrolled (779, 348) with delta (0, 1)
Screenshot: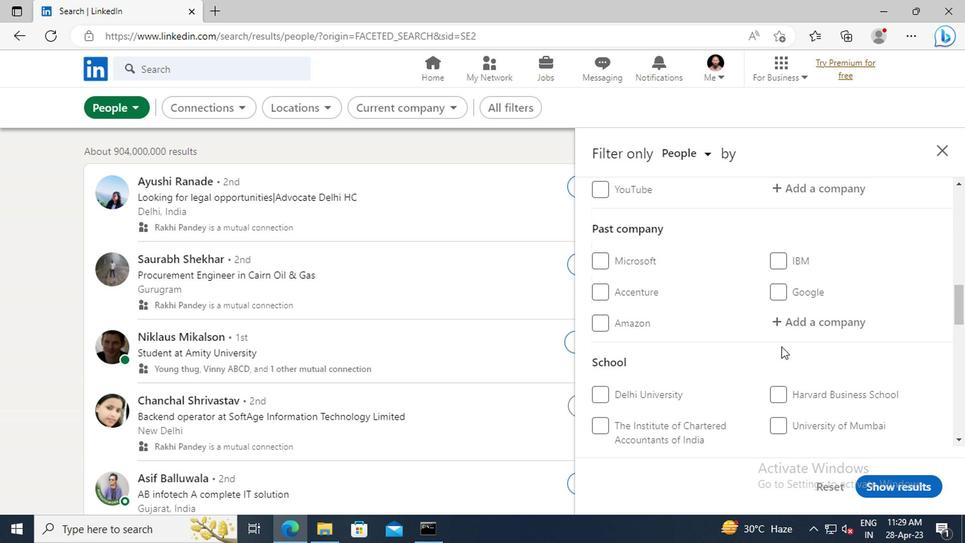
Action: Mouse moved to (779, 347)
Screenshot: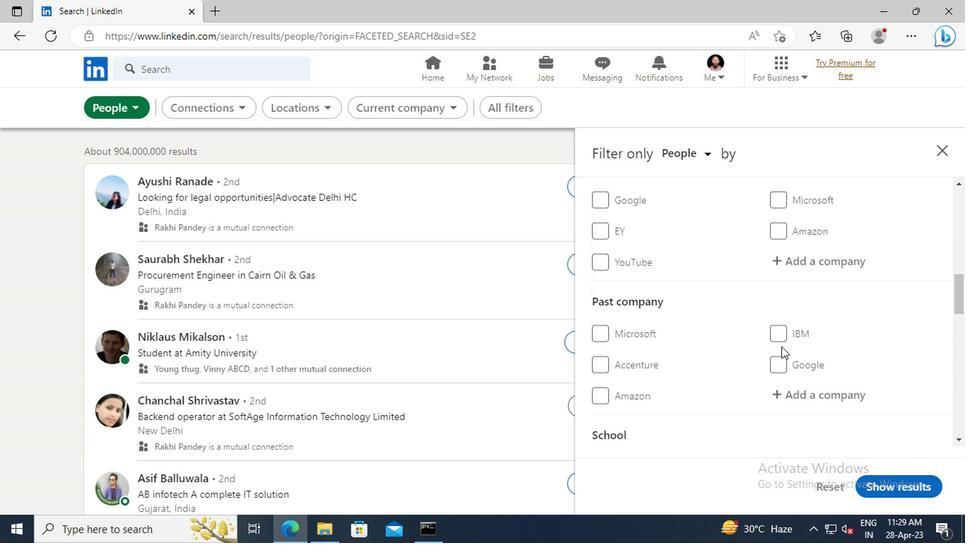 
Action: Mouse scrolled (779, 347) with delta (0, 0)
Screenshot: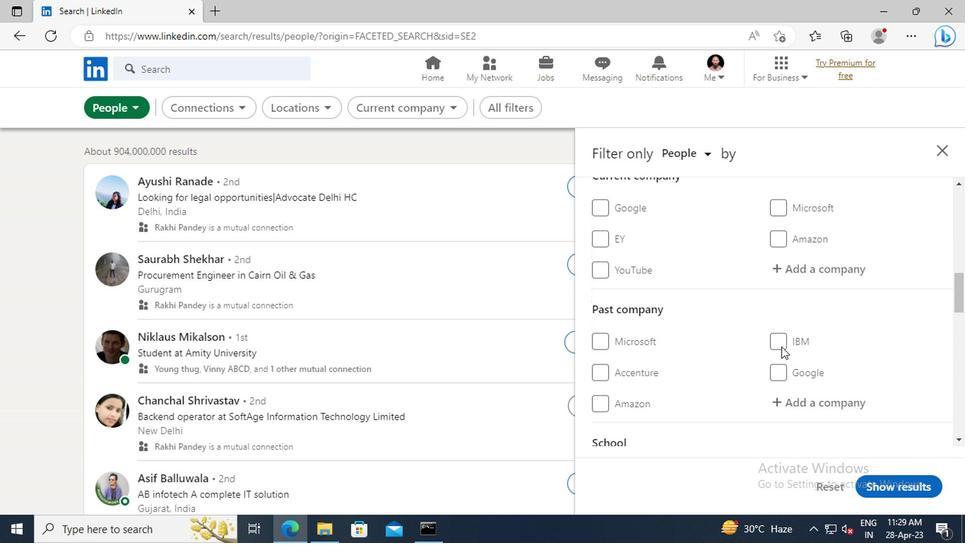 
Action: Mouse scrolled (779, 347) with delta (0, 0)
Screenshot: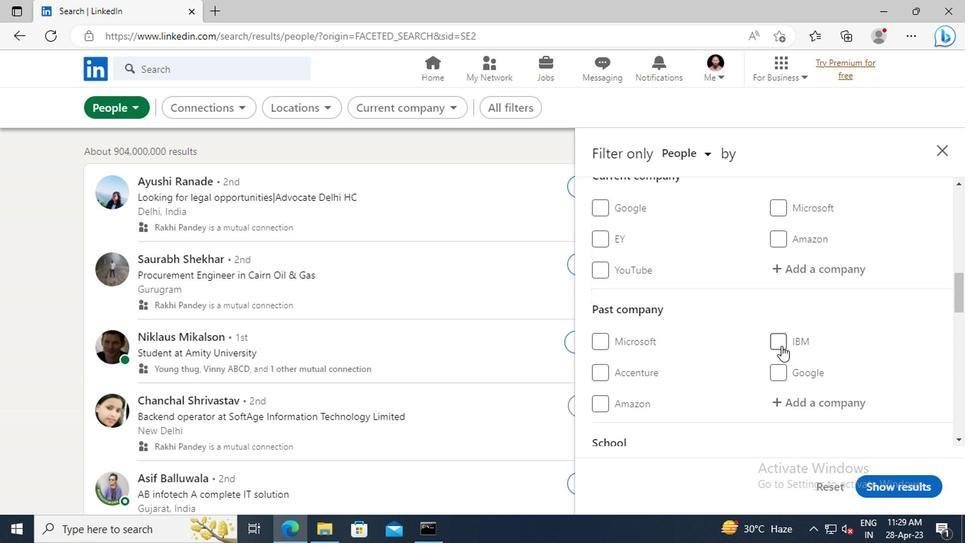 
Action: Mouse moved to (791, 348)
Screenshot: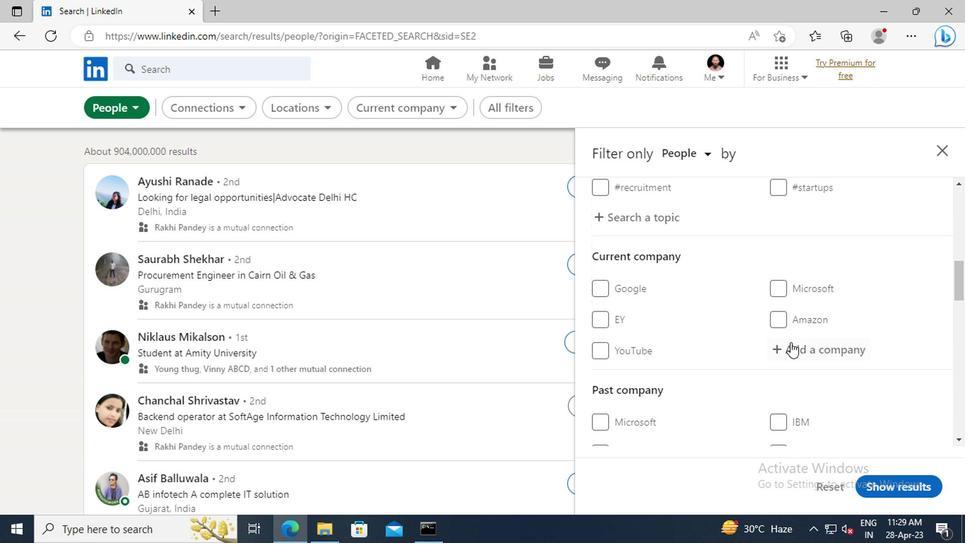 
Action: Mouse pressed left at (791, 348)
Screenshot: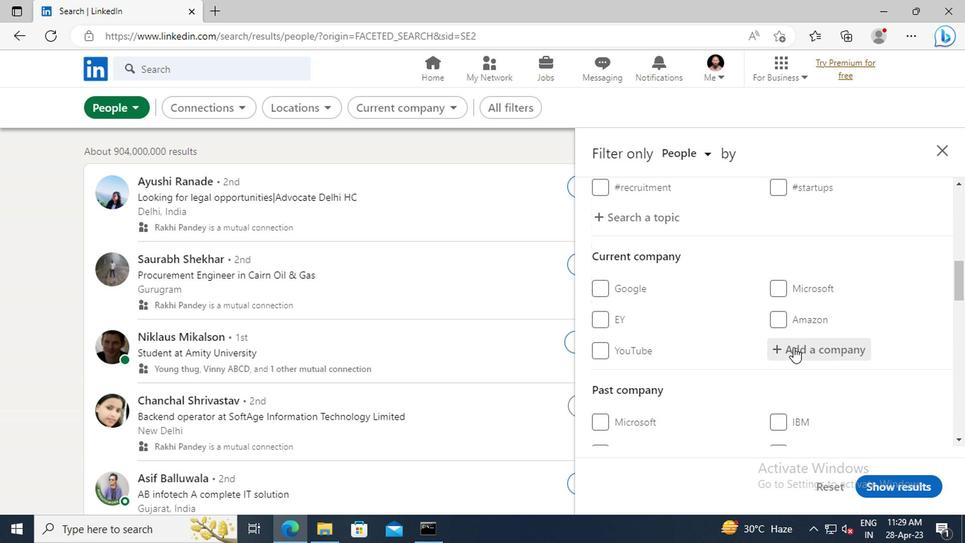 
Action: Key pressed <Key.shift>HUMANS<Key.space>OF<Key.space><Key.shift>BOMBAY
Screenshot: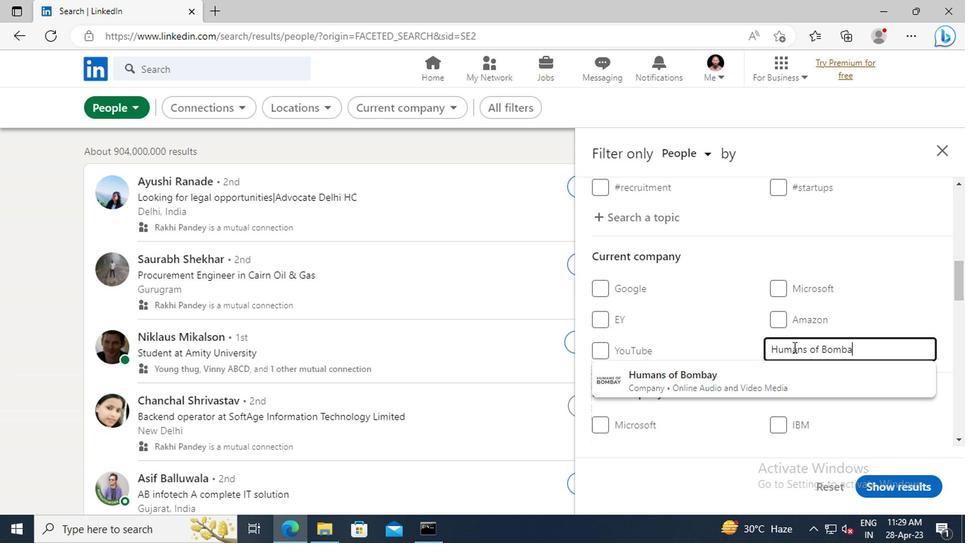 
Action: Mouse moved to (780, 379)
Screenshot: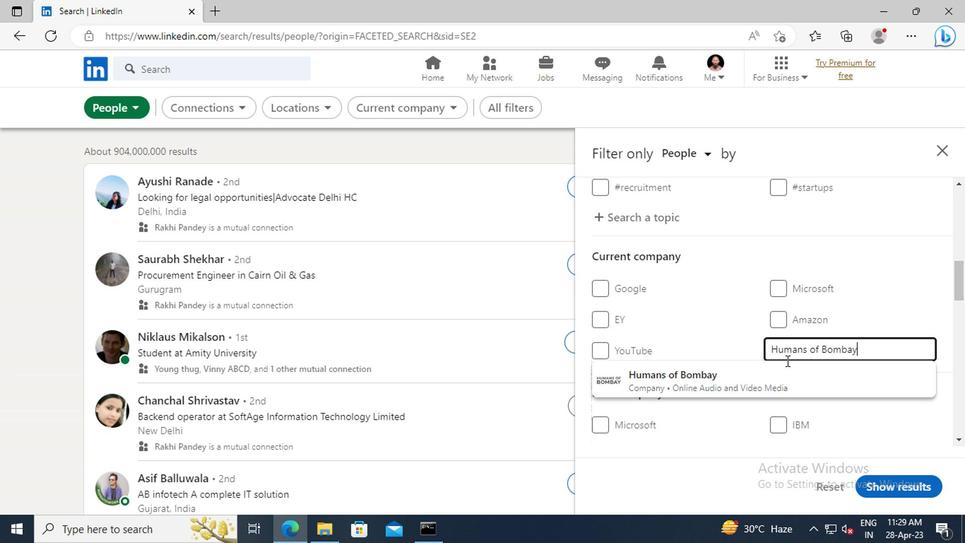 
Action: Mouse pressed left at (780, 379)
Screenshot: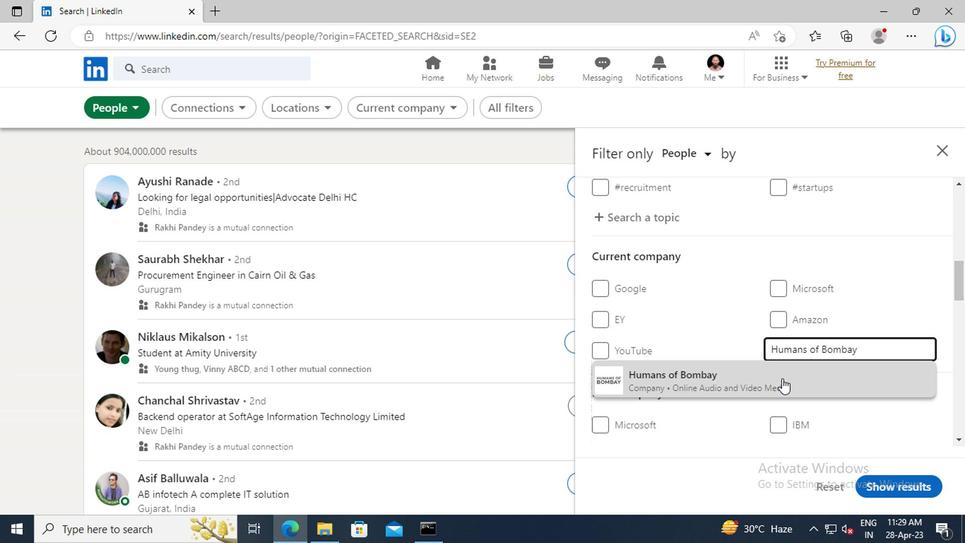 
Action: Mouse moved to (775, 248)
Screenshot: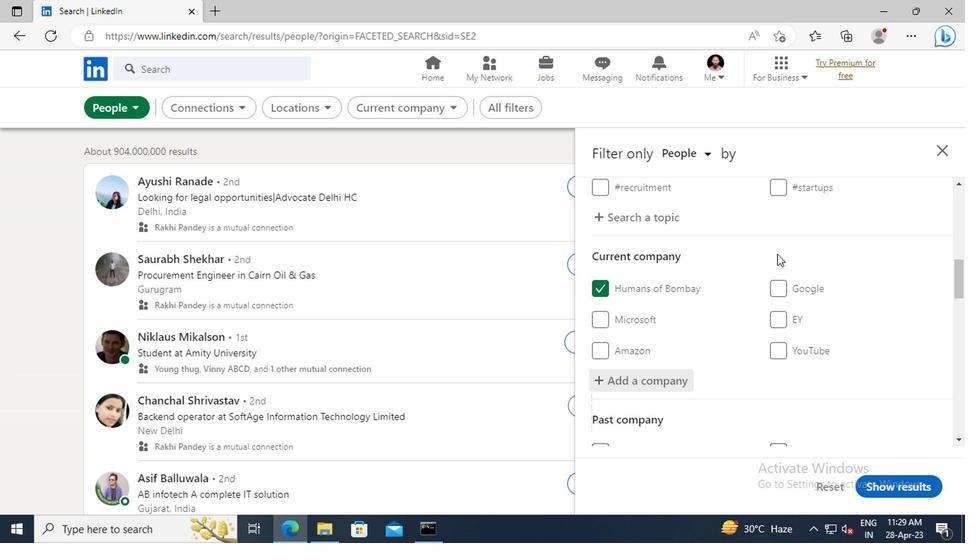 
Action: Mouse scrolled (775, 247) with delta (0, -1)
Screenshot: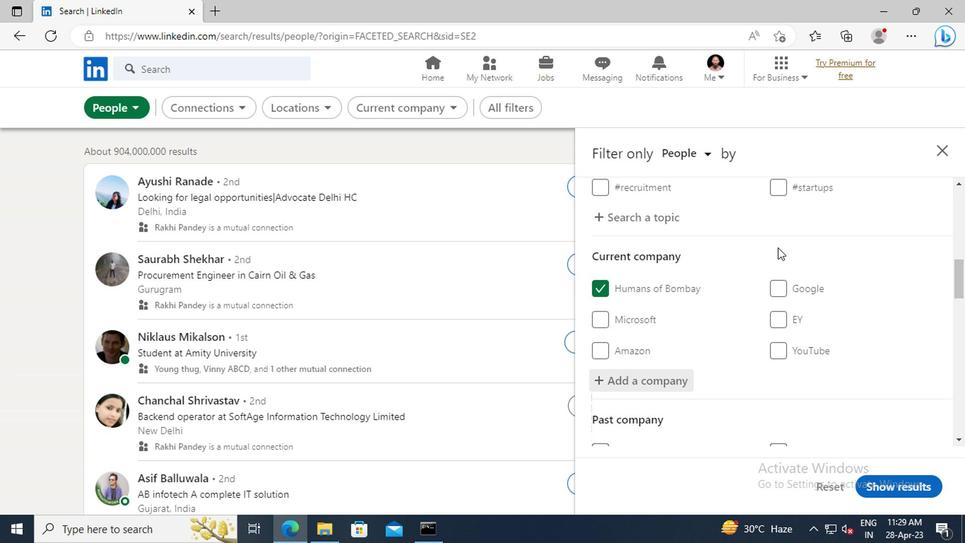 
Action: Mouse scrolled (775, 247) with delta (0, -1)
Screenshot: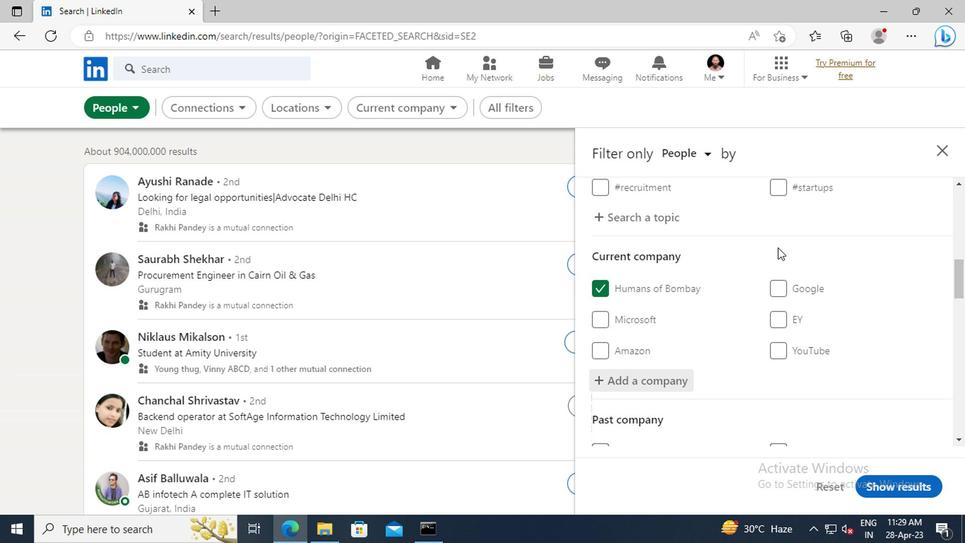 
Action: Mouse scrolled (775, 247) with delta (0, -1)
Screenshot: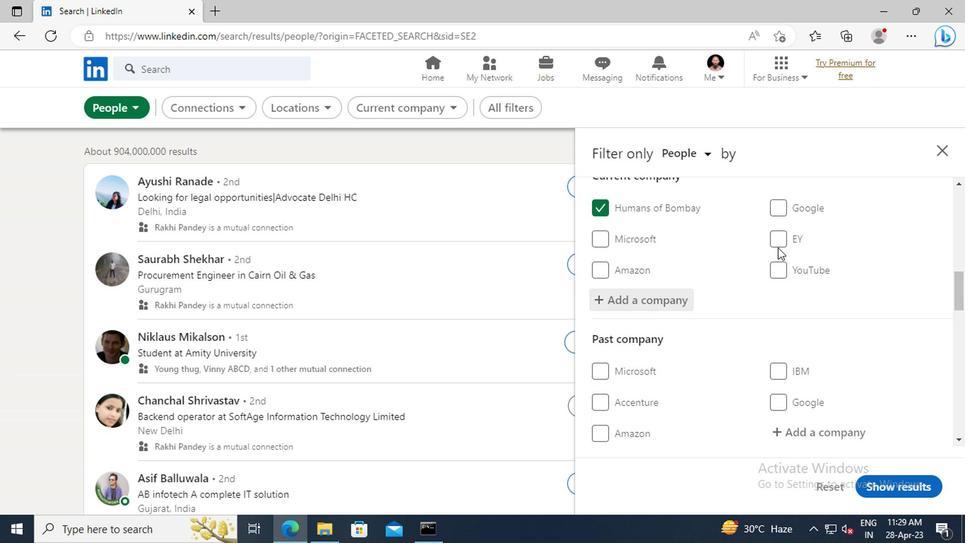 
Action: Mouse scrolled (775, 247) with delta (0, -1)
Screenshot: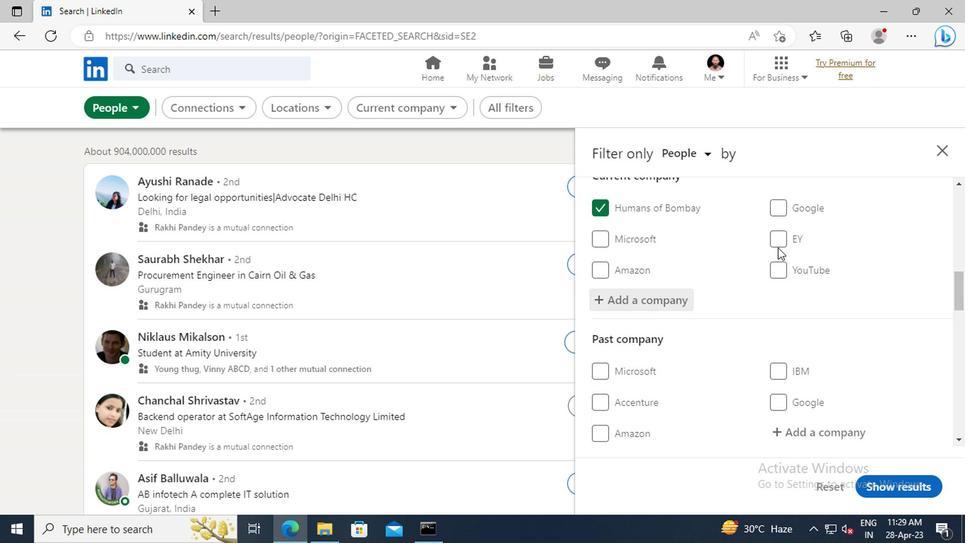 
Action: Mouse scrolled (775, 247) with delta (0, -1)
Screenshot: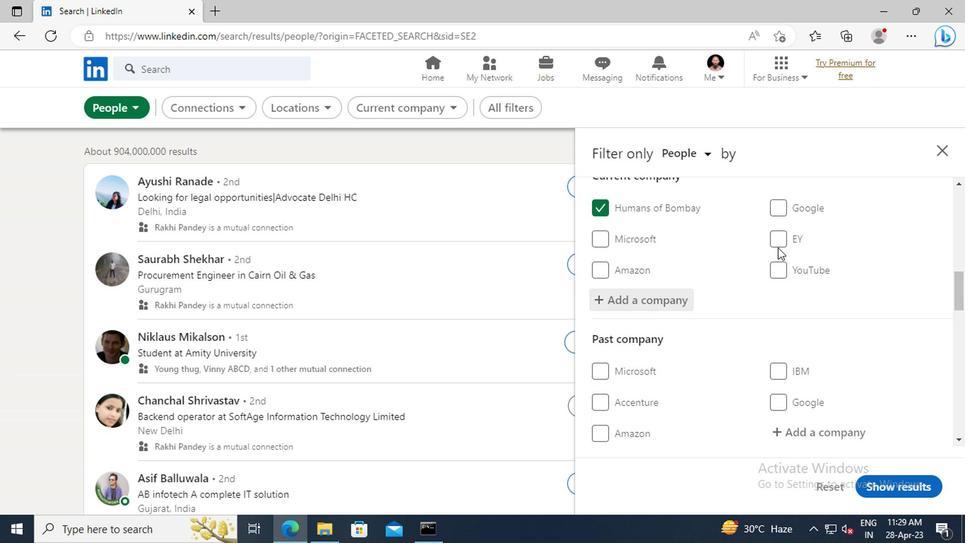 
Action: Mouse scrolled (775, 247) with delta (0, -1)
Screenshot: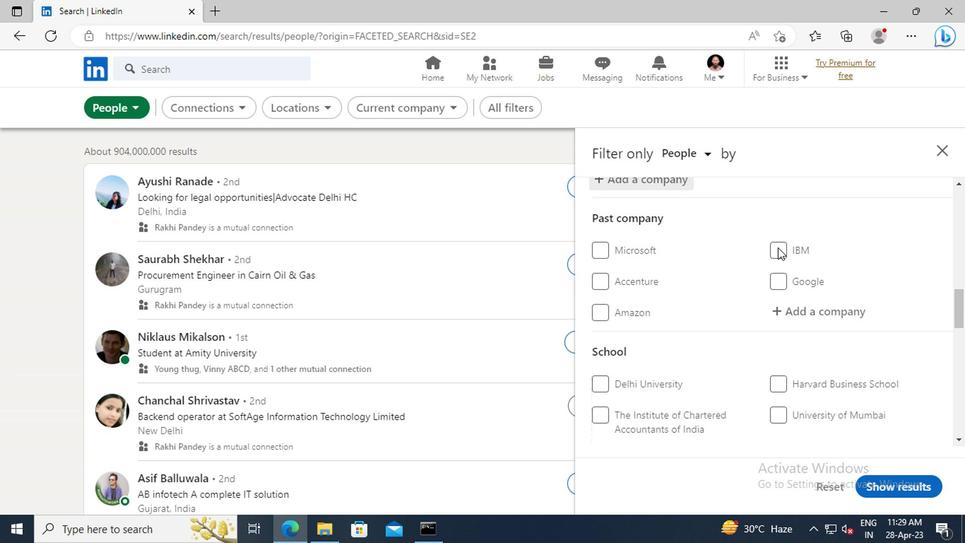 
Action: Mouse scrolled (775, 247) with delta (0, -1)
Screenshot: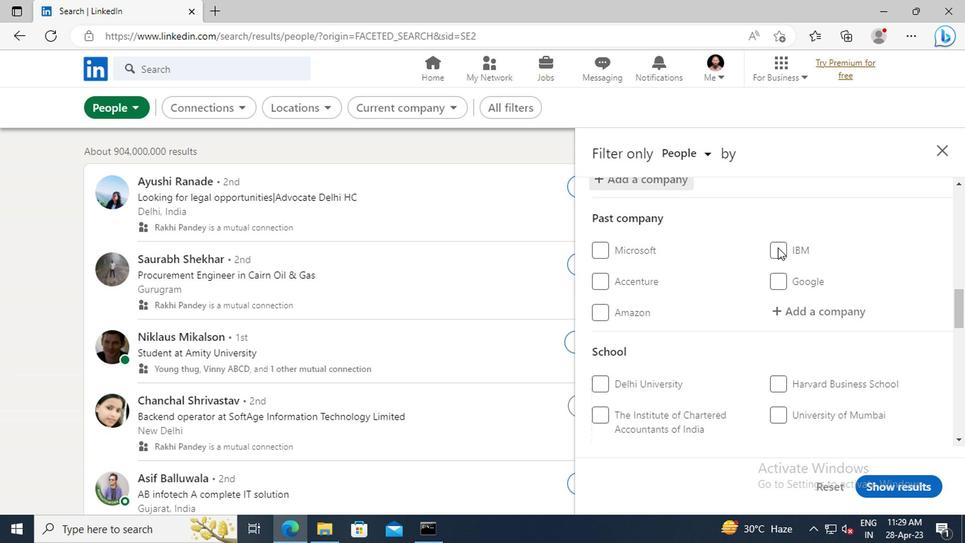 
Action: Mouse scrolled (775, 247) with delta (0, -1)
Screenshot: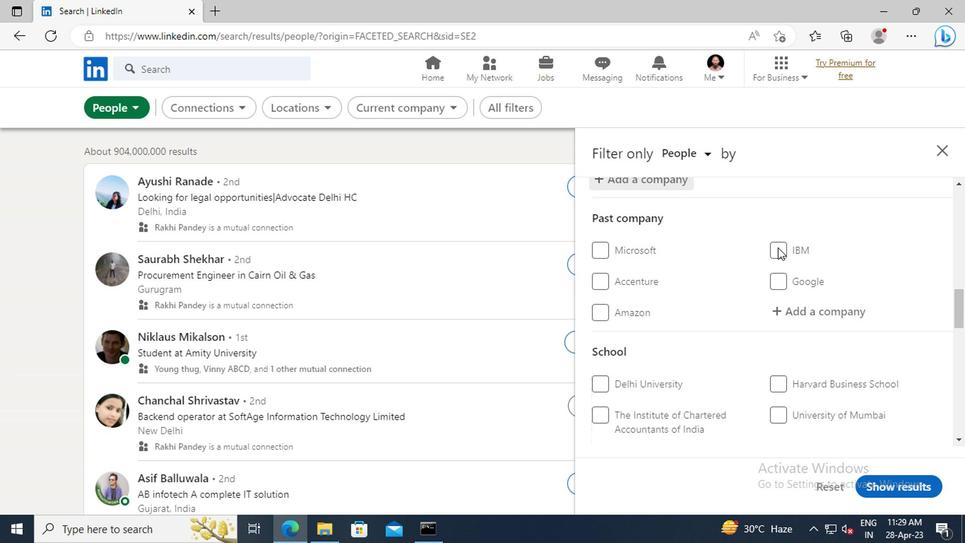 
Action: Mouse scrolled (775, 247) with delta (0, -1)
Screenshot: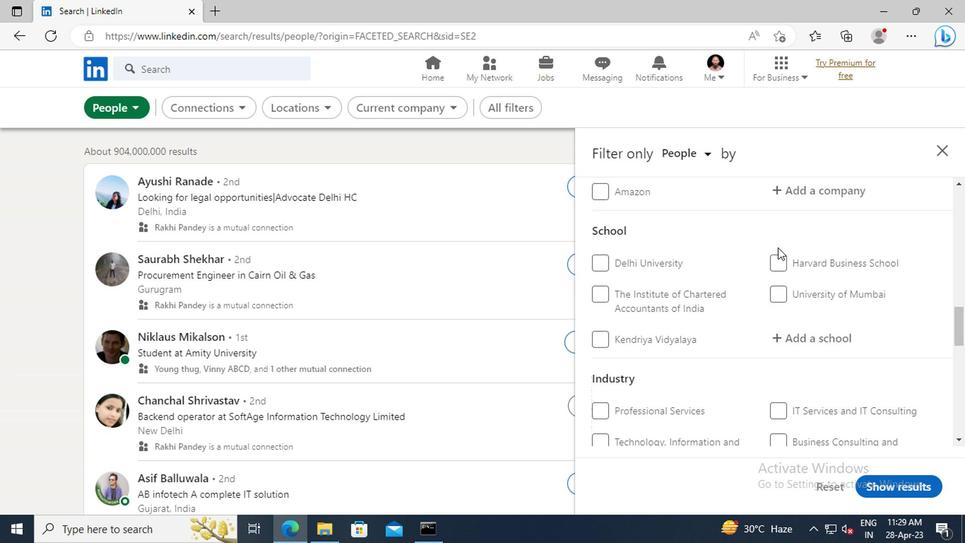 
Action: Mouse scrolled (775, 247) with delta (0, -1)
Screenshot: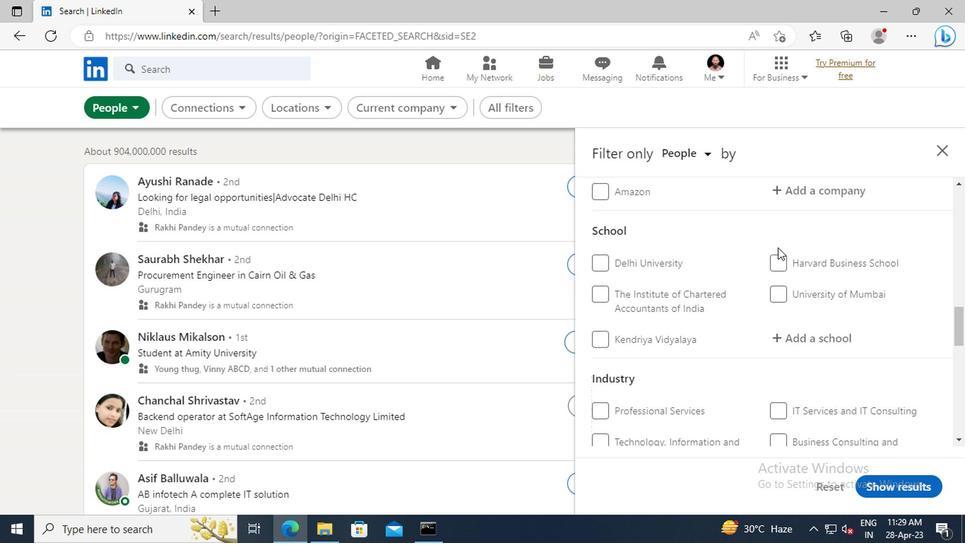 
Action: Mouse moved to (782, 261)
Screenshot: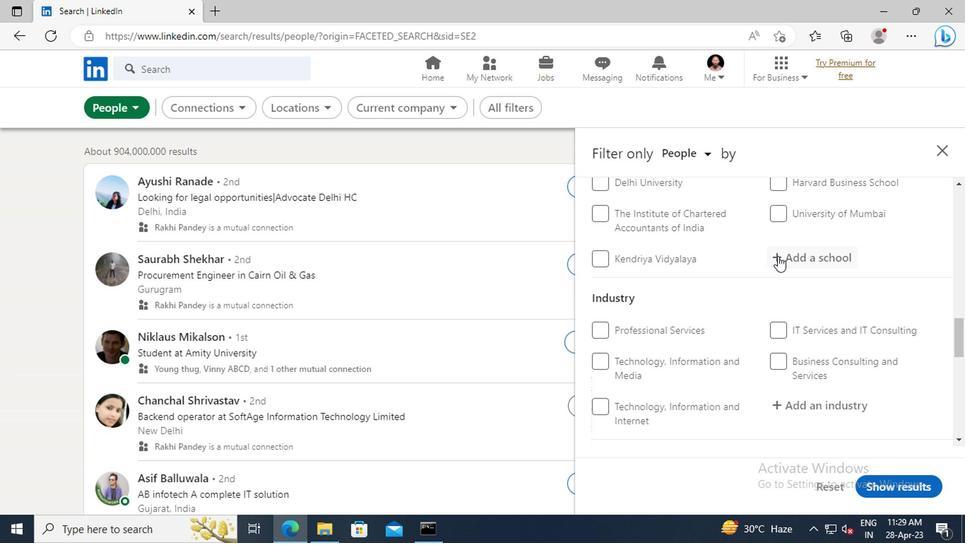 
Action: Mouse pressed left at (782, 261)
Screenshot: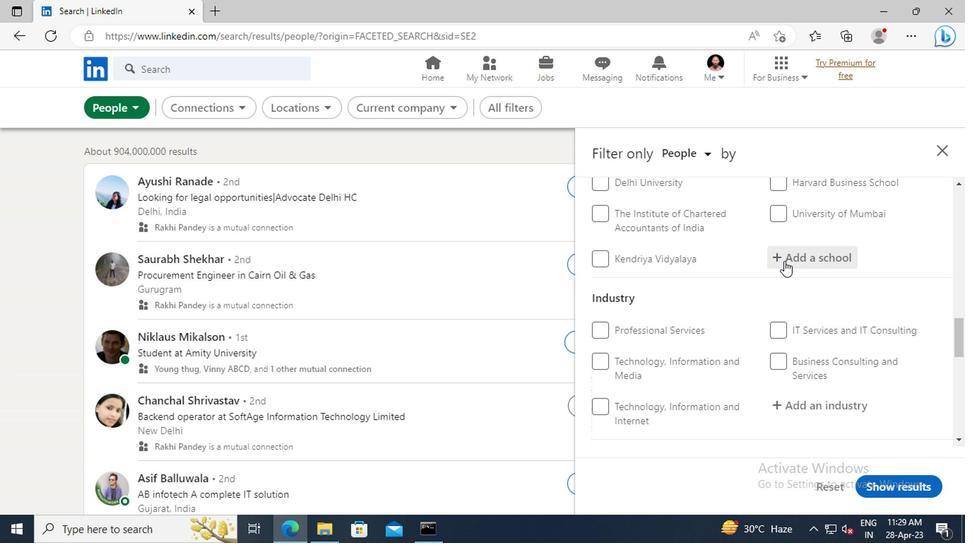 
Action: Key pressed <Key.shift>SS<Key.shift>BT'<Key.shift>S<Key.space>
Screenshot: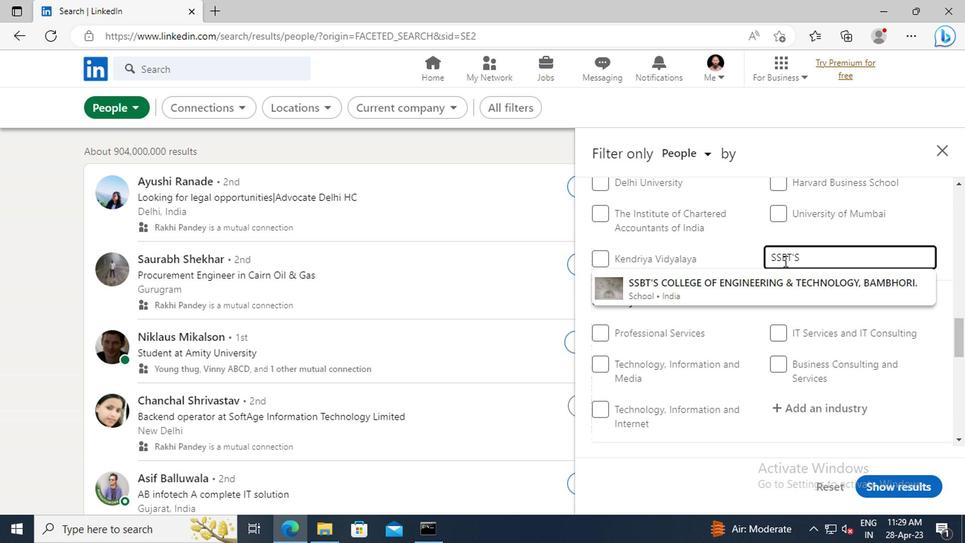 
Action: Mouse moved to (789, 283)
Screenshot: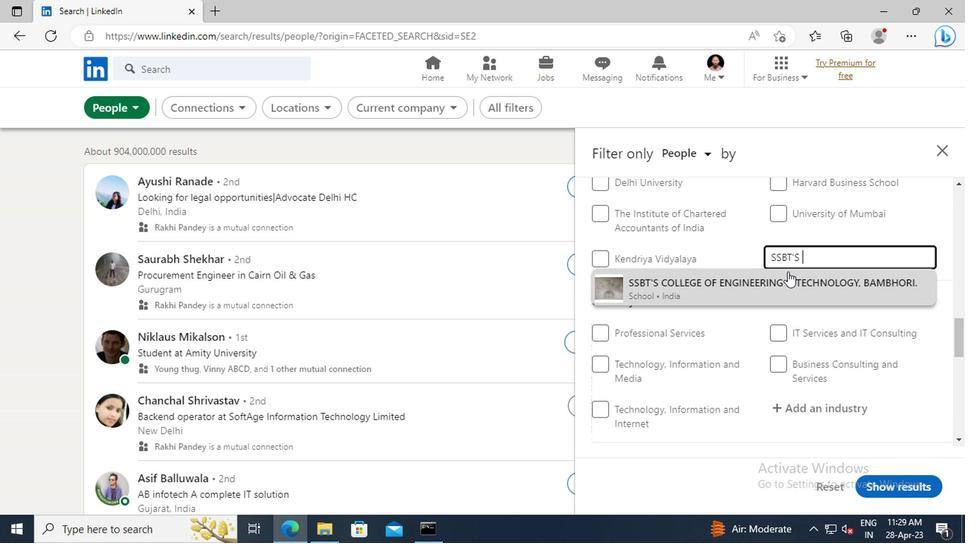 
Action: Mouse pressed left at (789, 283)
Screenshot: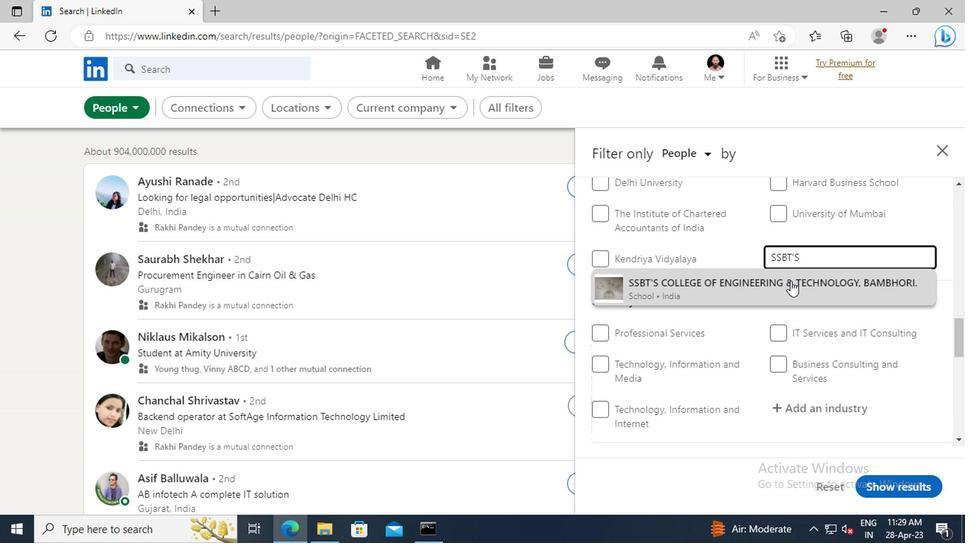 
Action: Mouse moved to (785, 268)
Screenshot: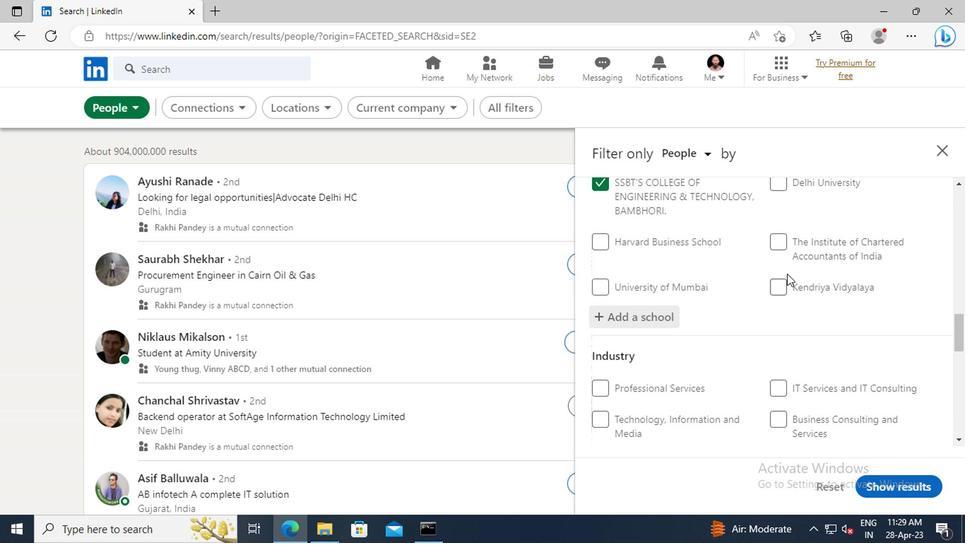 
Action: Mouse scrolled (785, 267) with delta (0, 0)
Screenshot: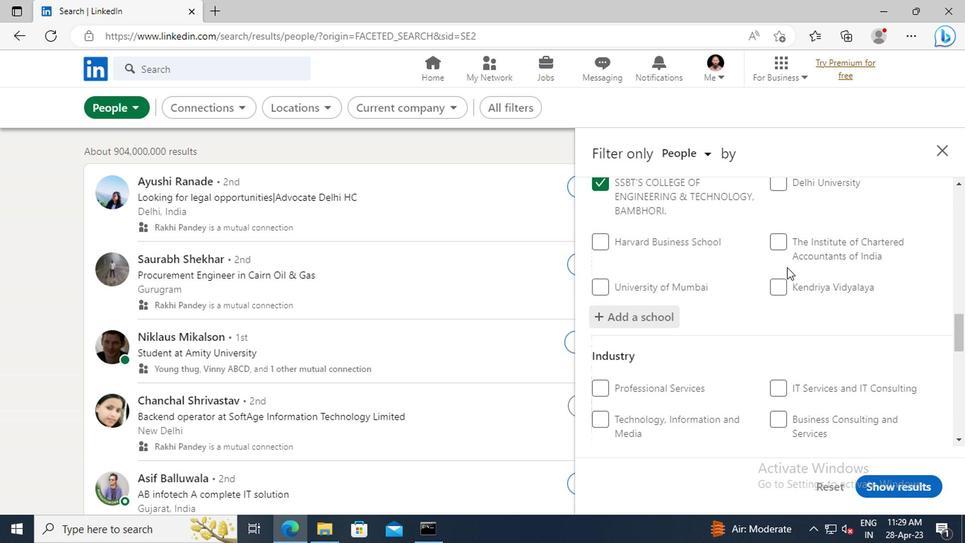 
Action: Mouse scrolled (785, 267) with delta (0, 0)
Screenshot: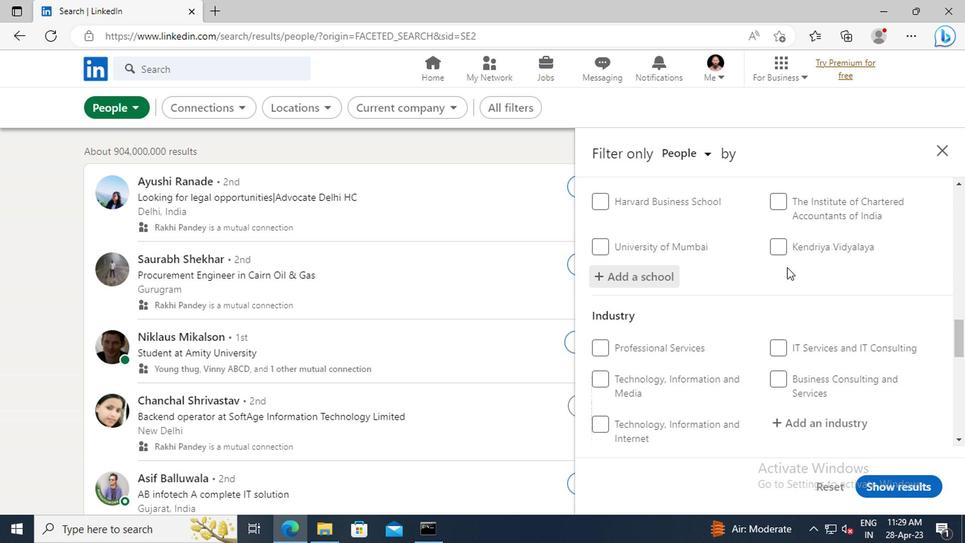
Action: Mouse scrolled (785, 267) with delta (0, 0)
Screenshot: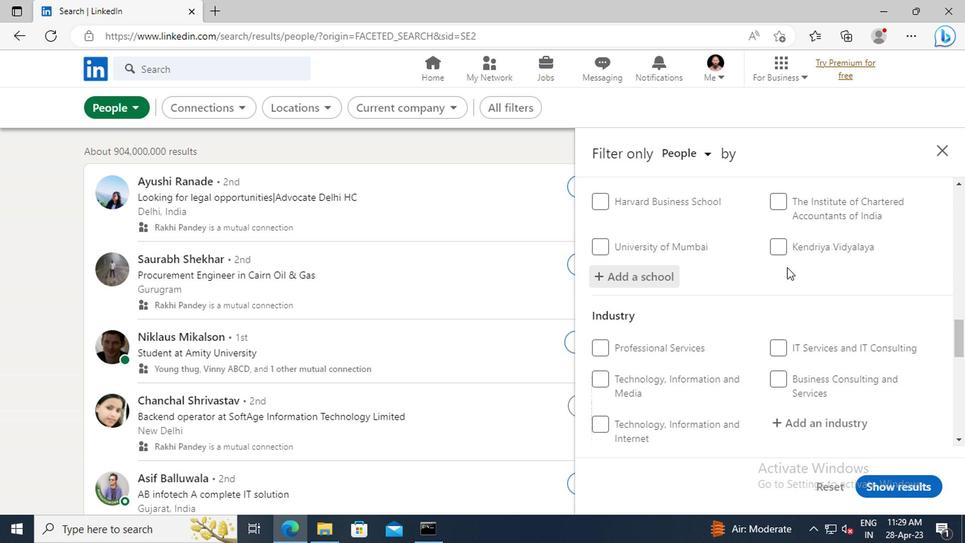
Action: Mouse scrolled (785, 267) with delta (0, 0)
Screenshot: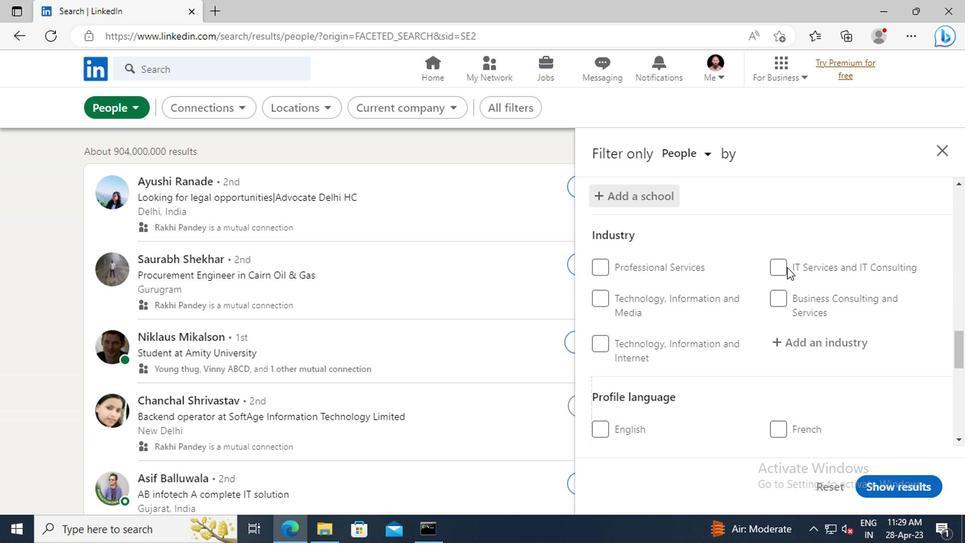 
Action: Mouse scrolled (785, 267) with delta (0, 0)
Screenshot: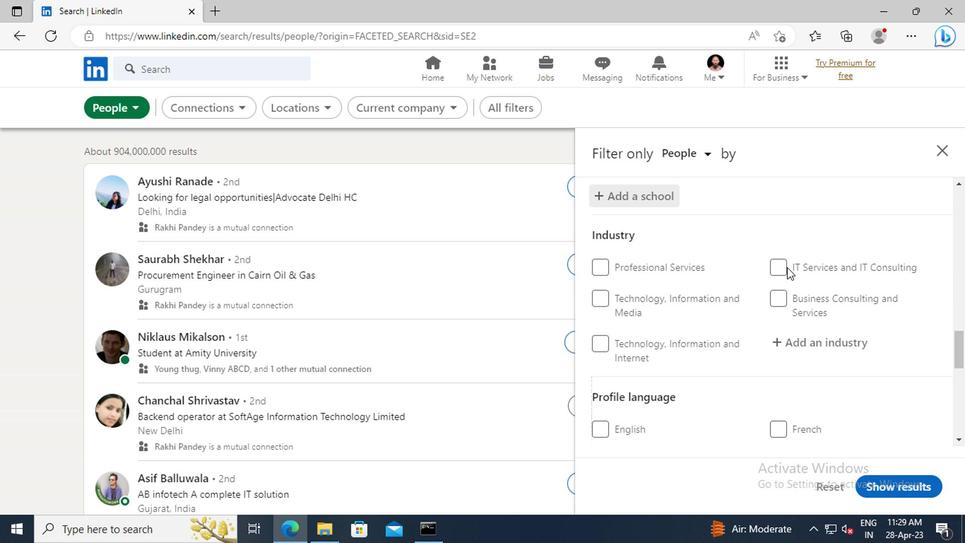 
Action: Mouse moved to (794, 264)
Screenshot: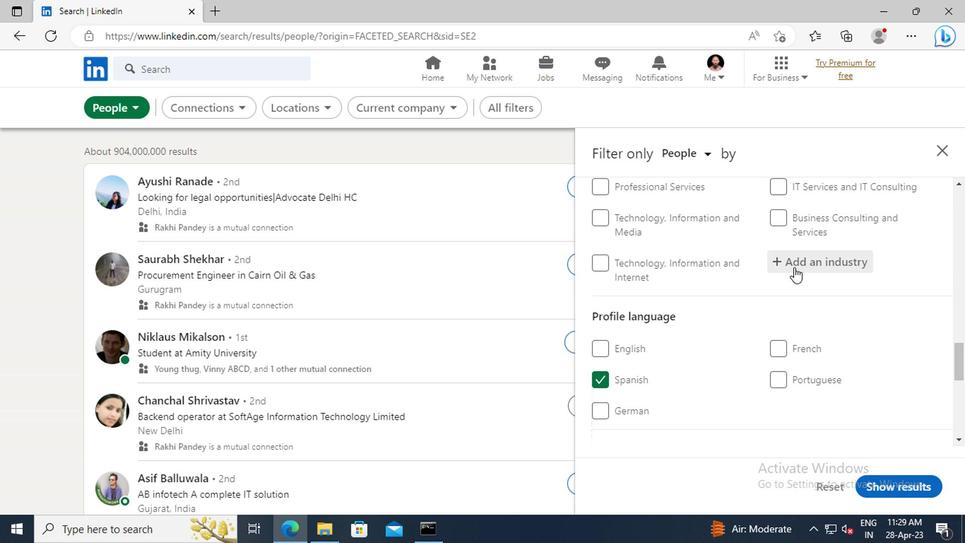 
Action: Mouse pressed left at (794, 264)
Screenshot: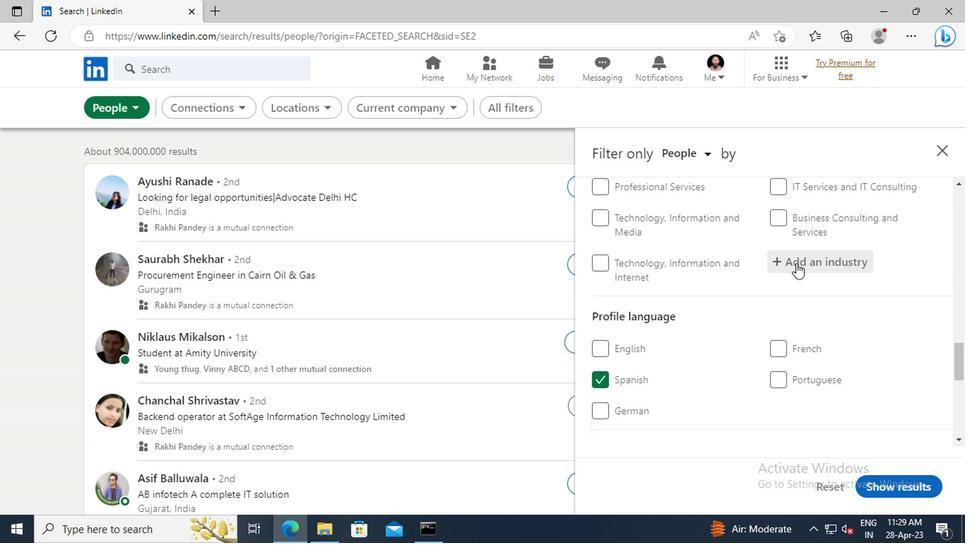 
Action: Key pressed <Key.shift>LIME<Key.space>AND
Screenshot: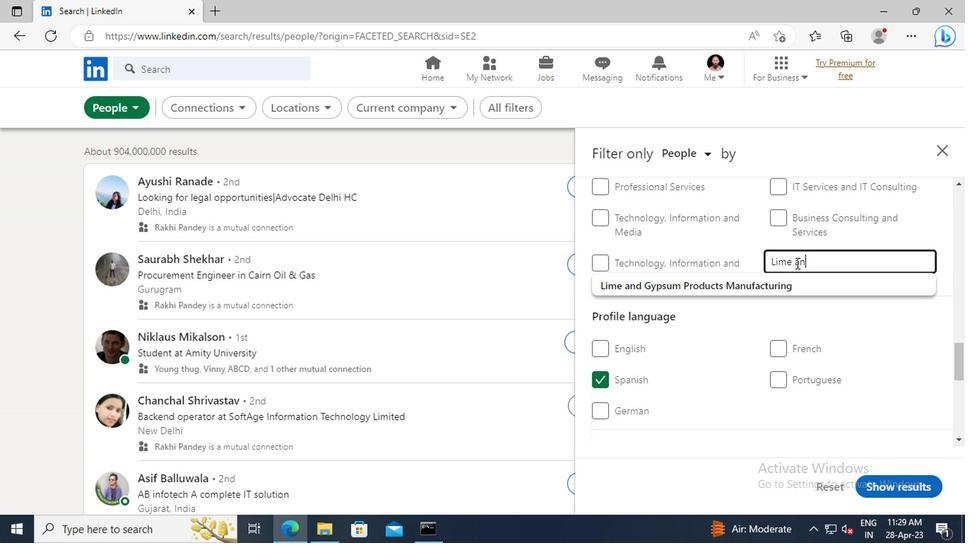 
Action: Mouse moved to (799, 281)
Screenshot: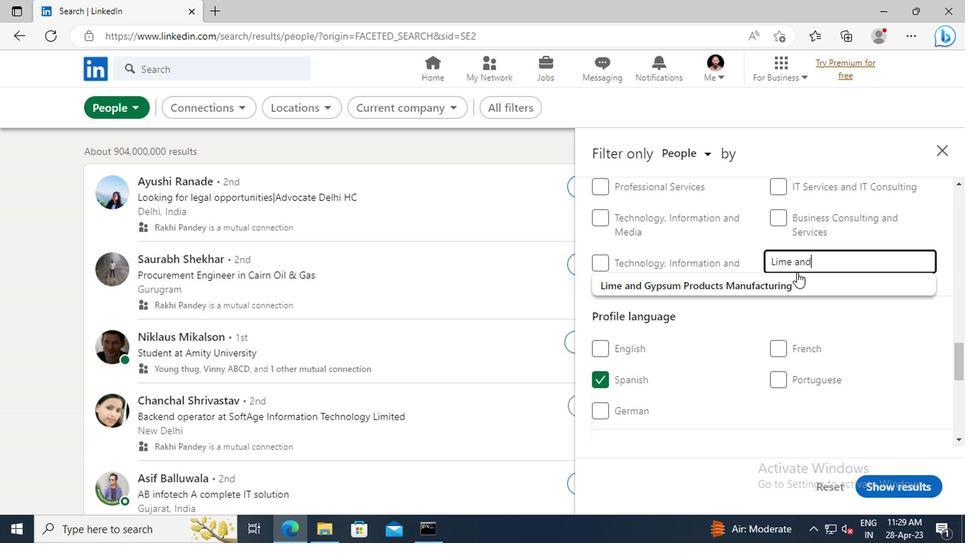 
Action: Mouse pressed left at (799, 281)
Screenshot: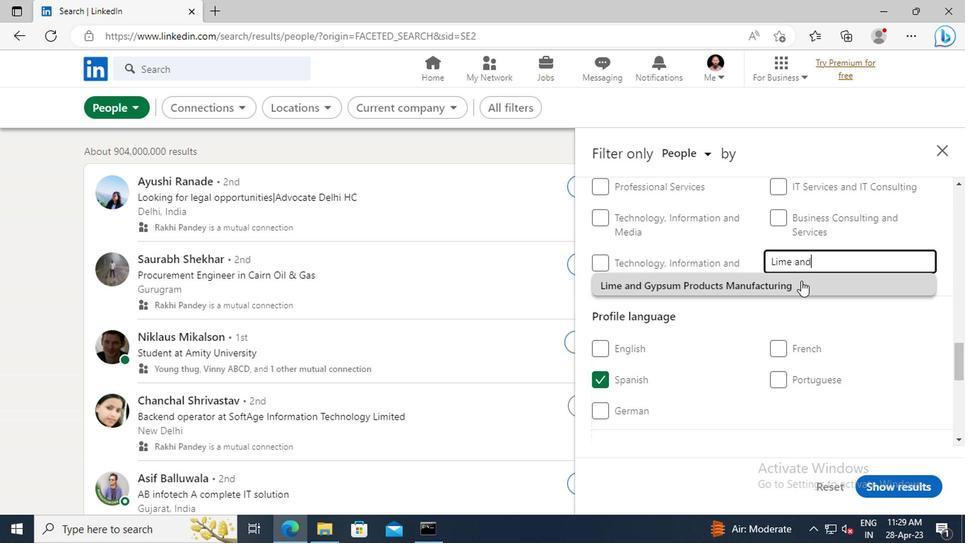 
Action: Mouse moved to (785, 273)
Screenshot: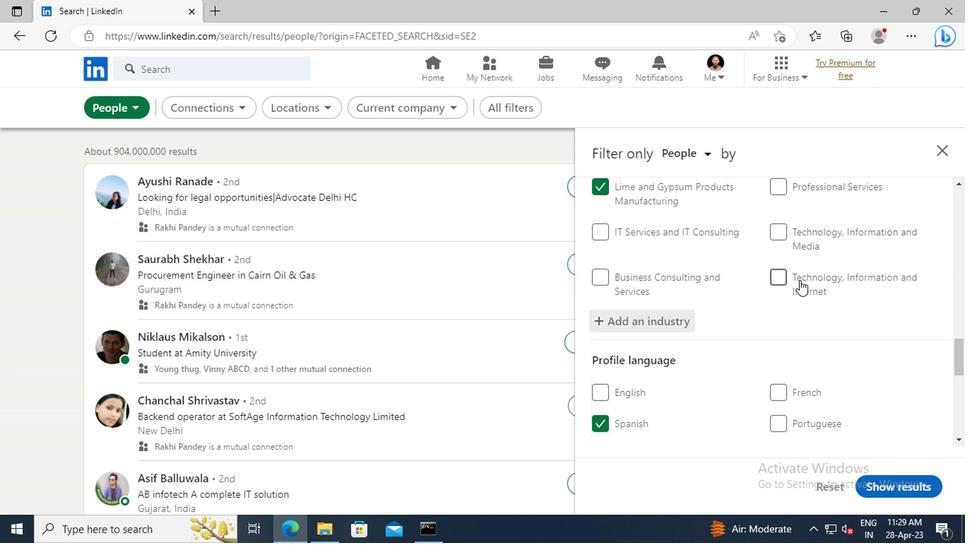 
Action: Mouse scrolled (785, 272) with delta (0, 0)
Screenshot: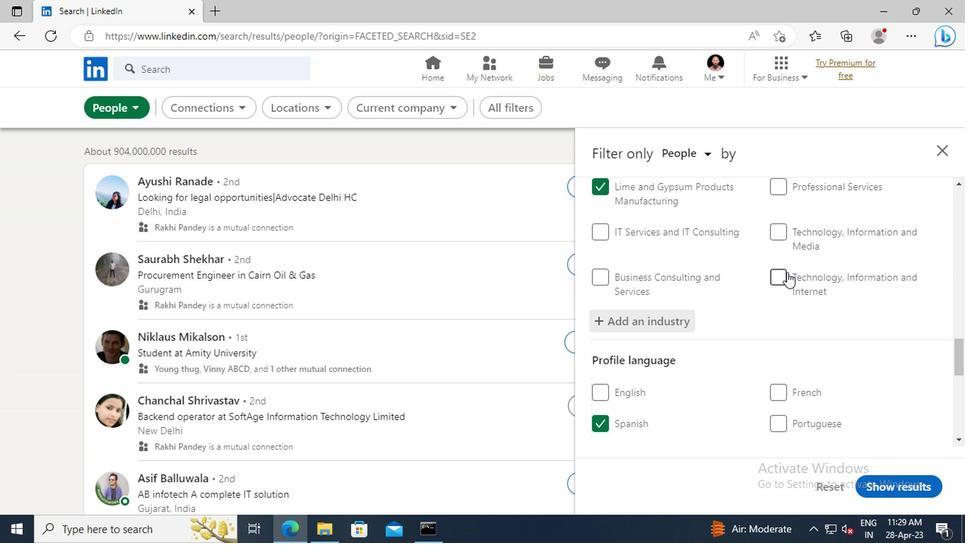 
Action: Mouse scrolled (785, 272) with delta (0, 0)
Screenshot: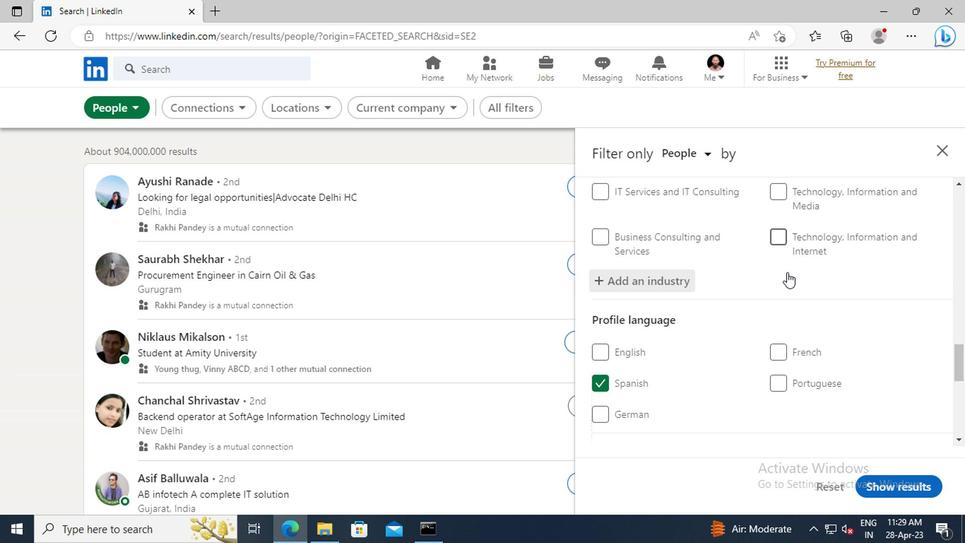 
Action: Mouse scrolled (785, 272) with delta (0, 0)
Screenshot: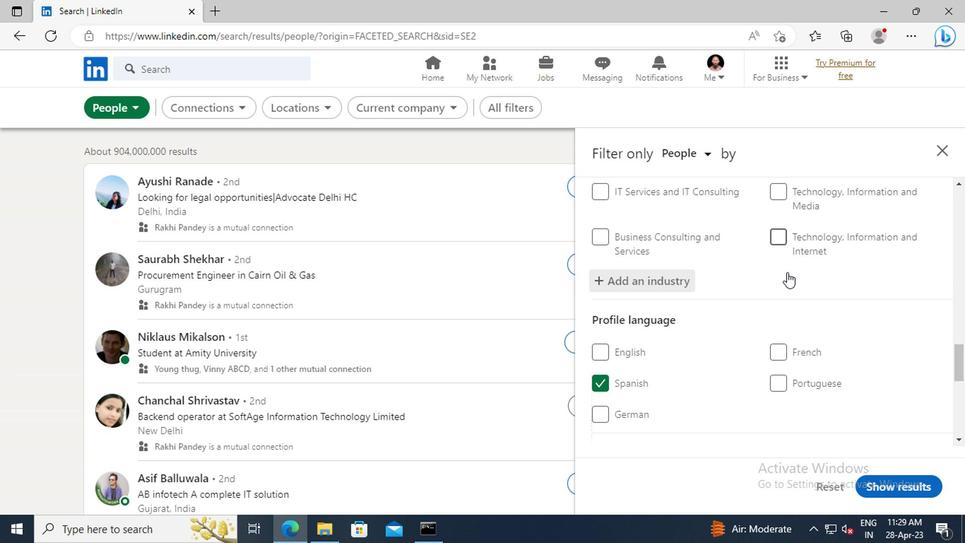 
Action: Mouse moved to (785, 272)
Screenshot: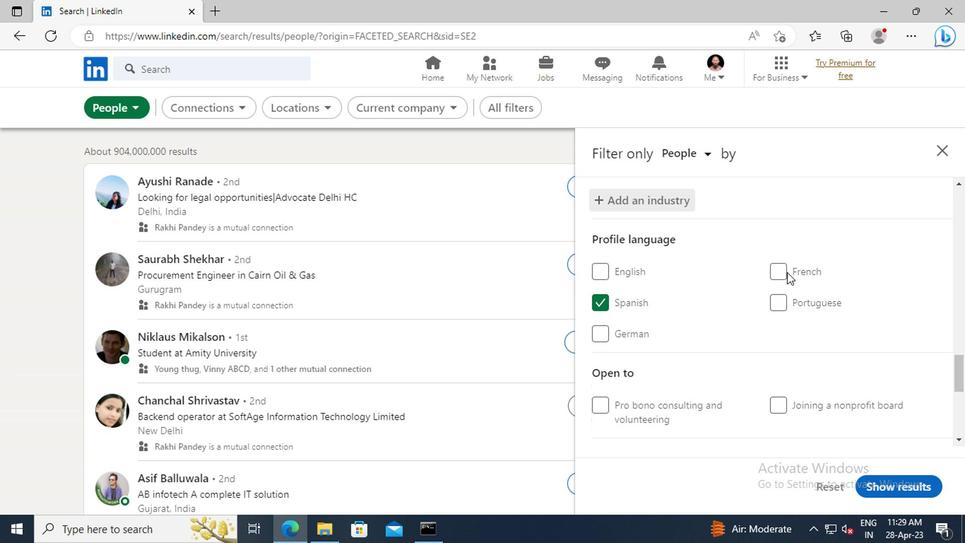 
Action: Mouse scrolled (785, 271) with delta (0, -1)
Screenshot: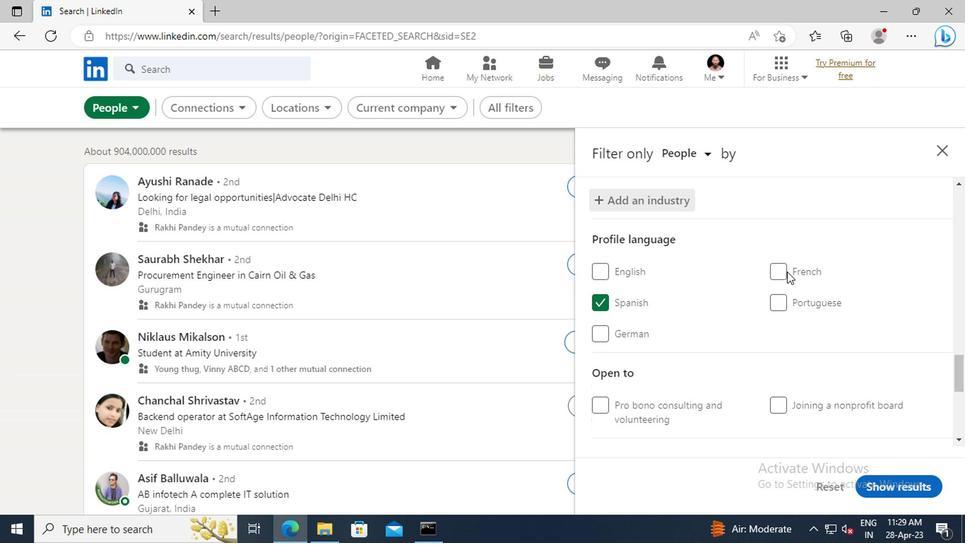 
Action: Mouse scrolled (785, 271) with delta (0, -1)
Screenshot: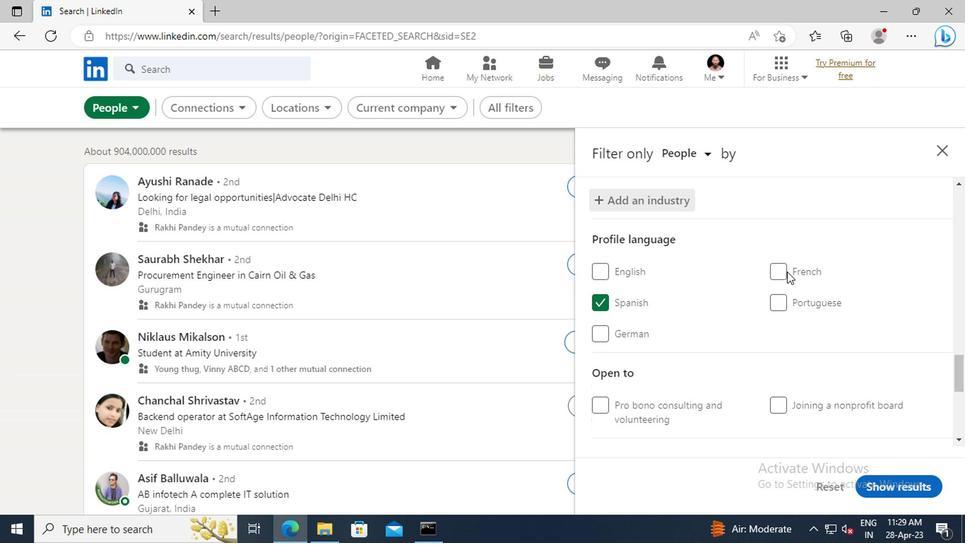 
Action: Mouse scrolled (785, 271) with delta (0, -1)
Screenshot: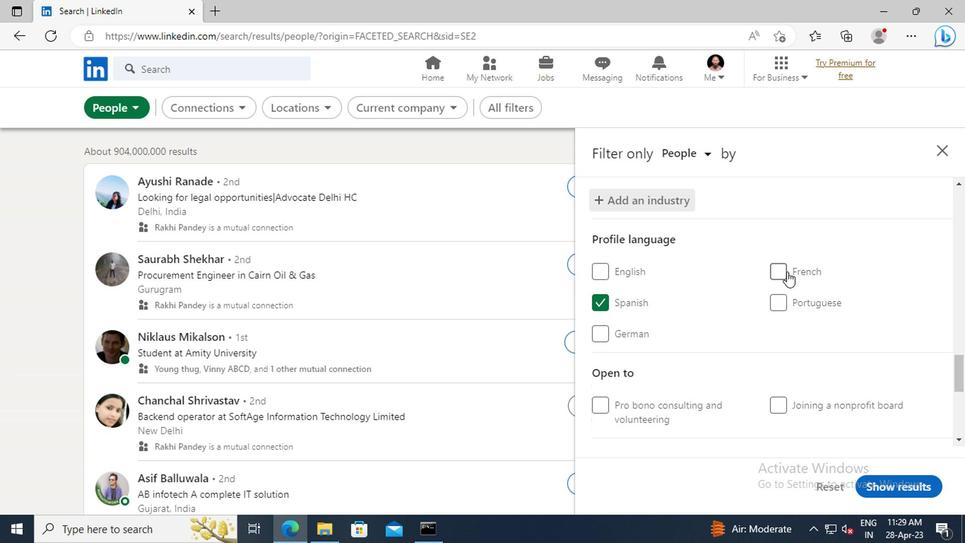 
Action: Mouse scrolled (785, 271) with delta (0, -1)
Screenshot: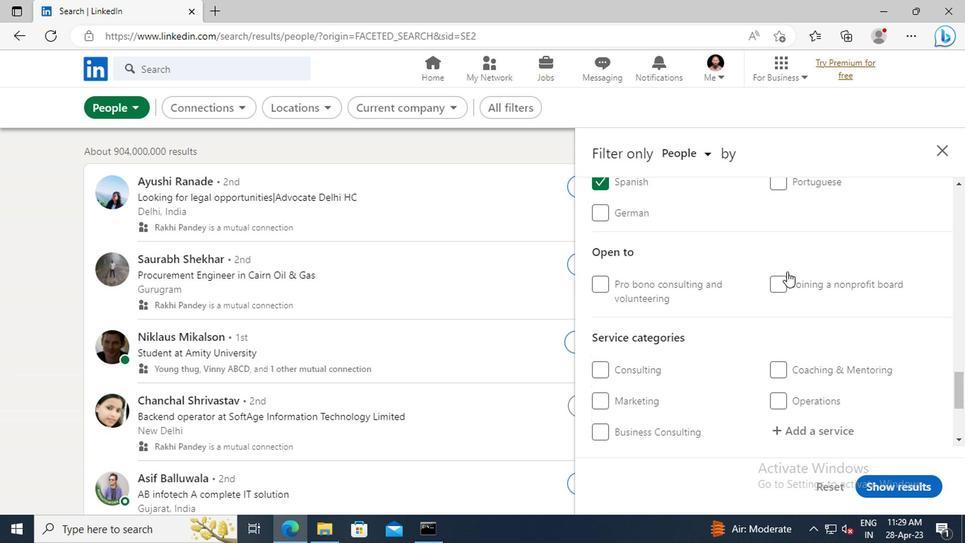 
Action: Mouse scrolled (785, 271) with delta (0, -1)
Screenshot: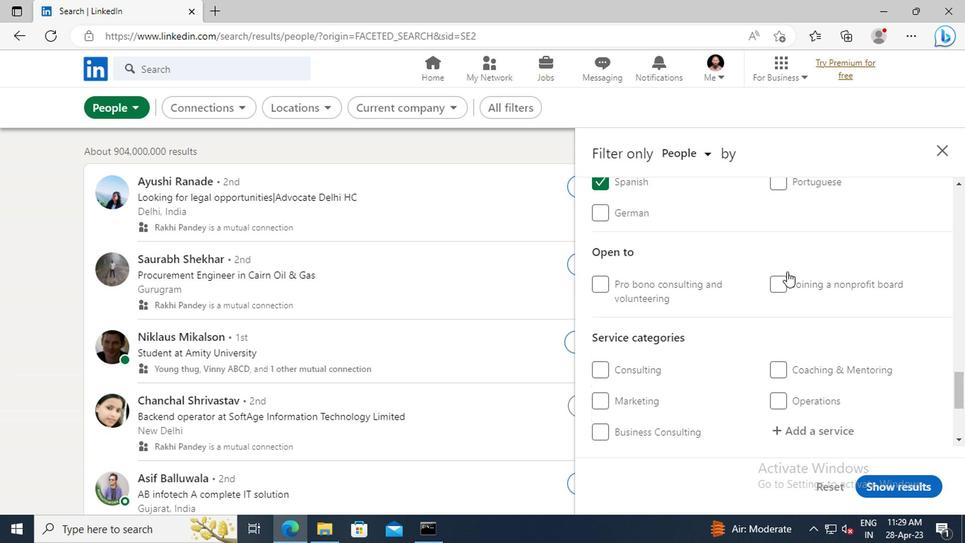 
Action: Mouse scrolled (785, 271) with delta (0, -1)
Screenshot: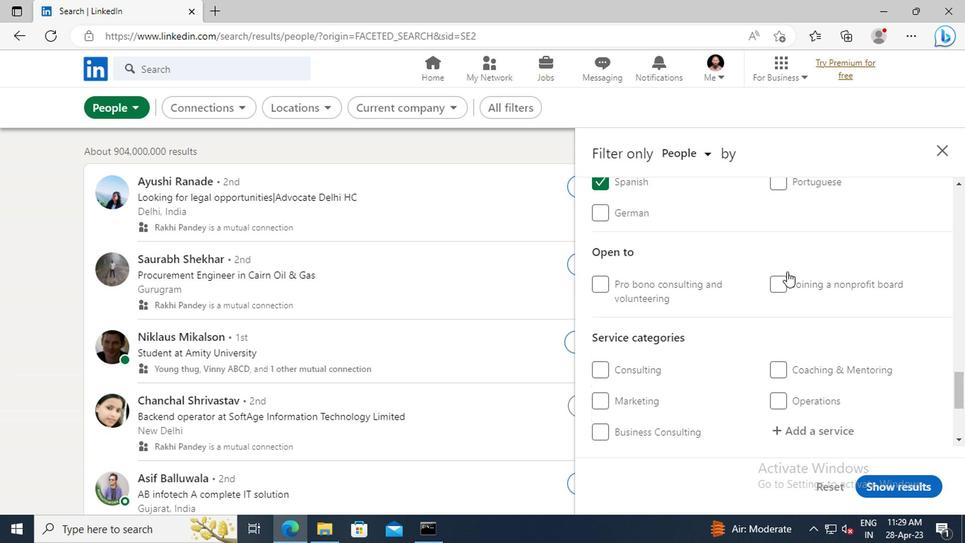
Action: Mouse moved to (791, 306)
Screenshot: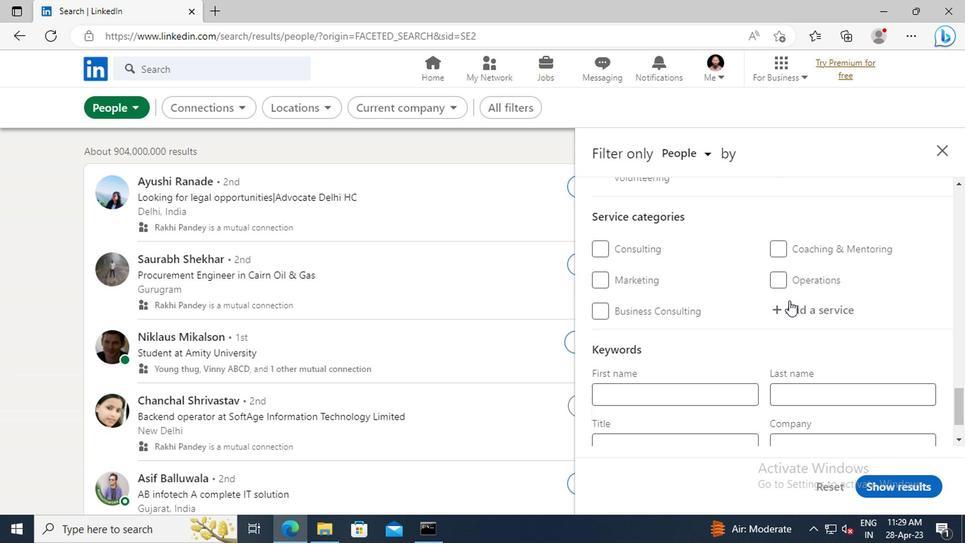 
Action: Mouse pressed left at (791, 306)
Screenshot: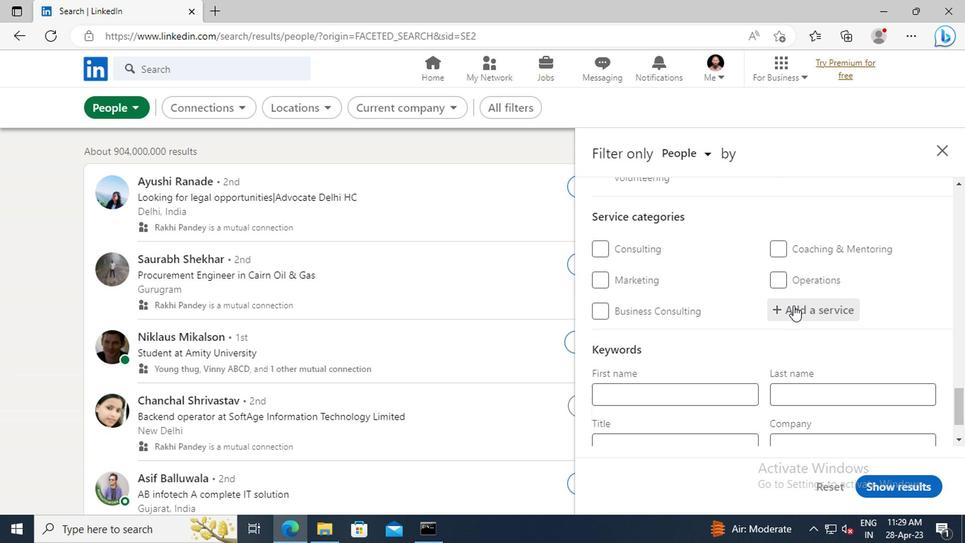 
Action: Key pressed <Key.shift>SUPPORT<Key.space><Key.shift>TECHNICAL<Key.space><Key.shift>WRITING<Key.enter>
Screenshot: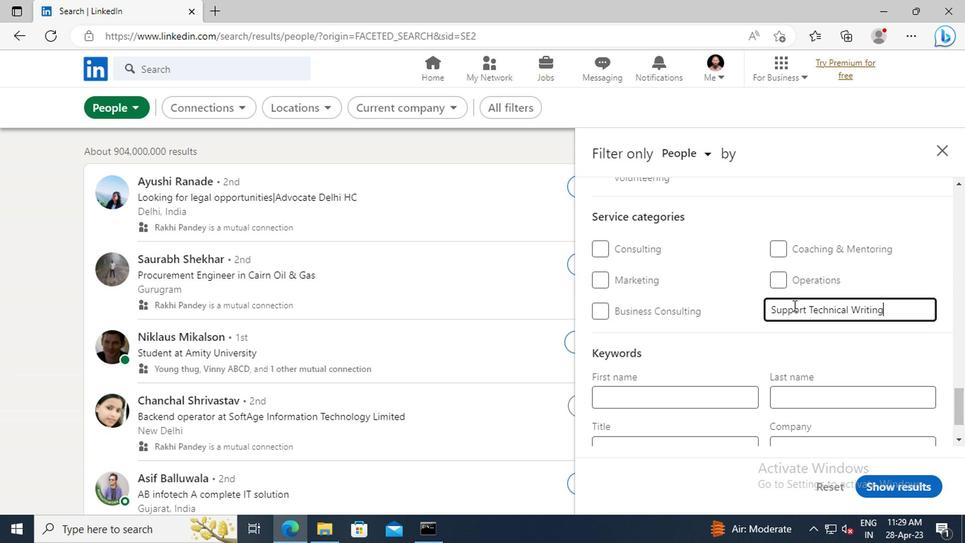 
Action: Mouse moved to (786, 310)
Screenshot: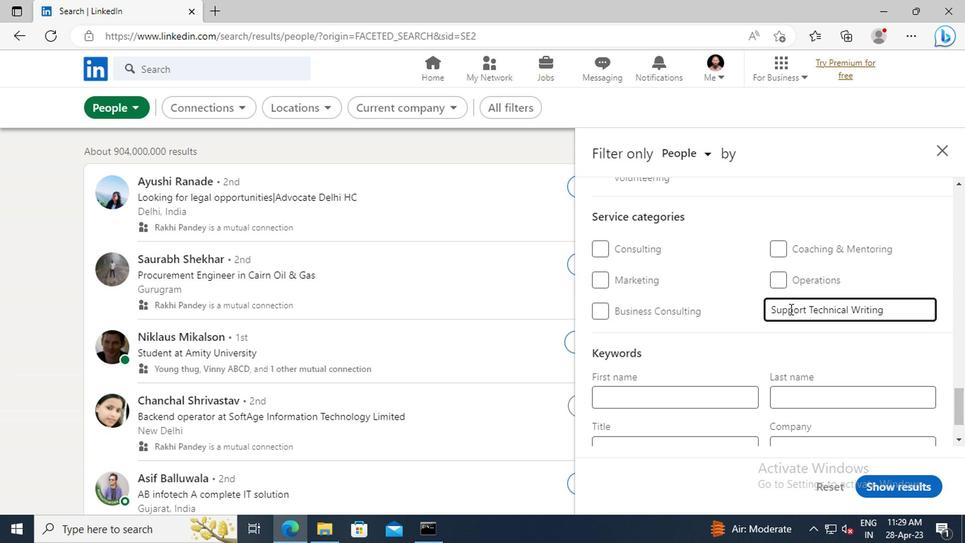 
Action: Mouse scrolled (786, 309) with delta (0, -1)
Screenshot: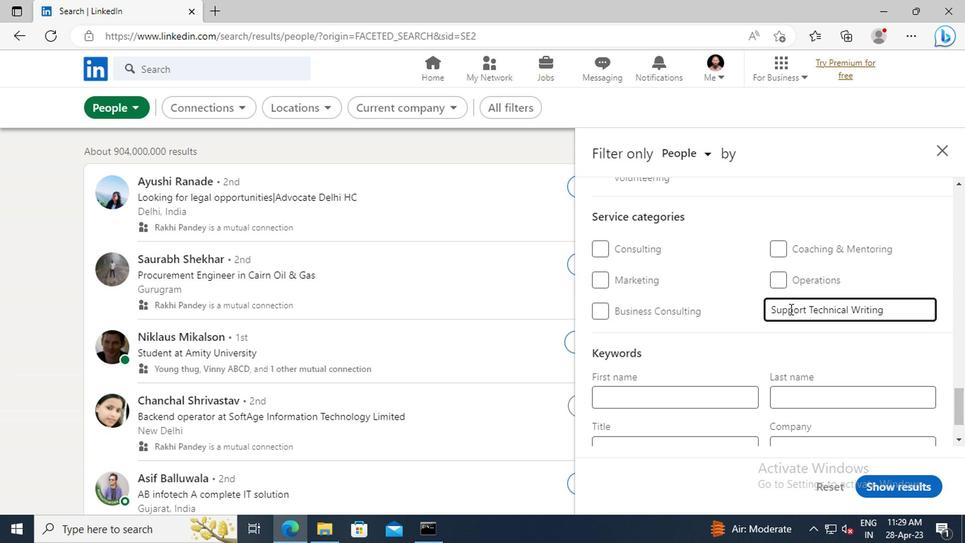 
Action: Mouse scrolled (786, 309) with delta (0, -1)
Screenshot: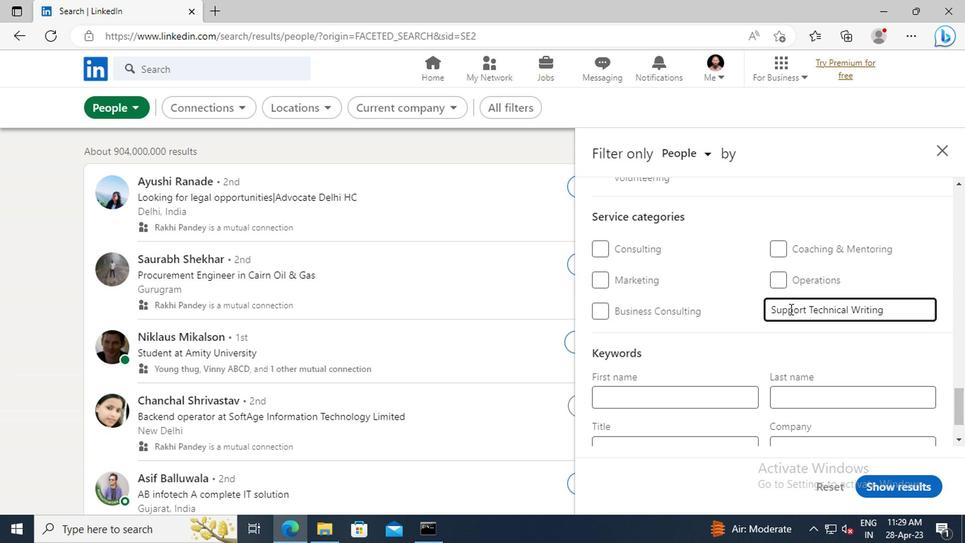 
Action: Mouse scrolled (786, 309) with delta (0, -1)
Screenshot: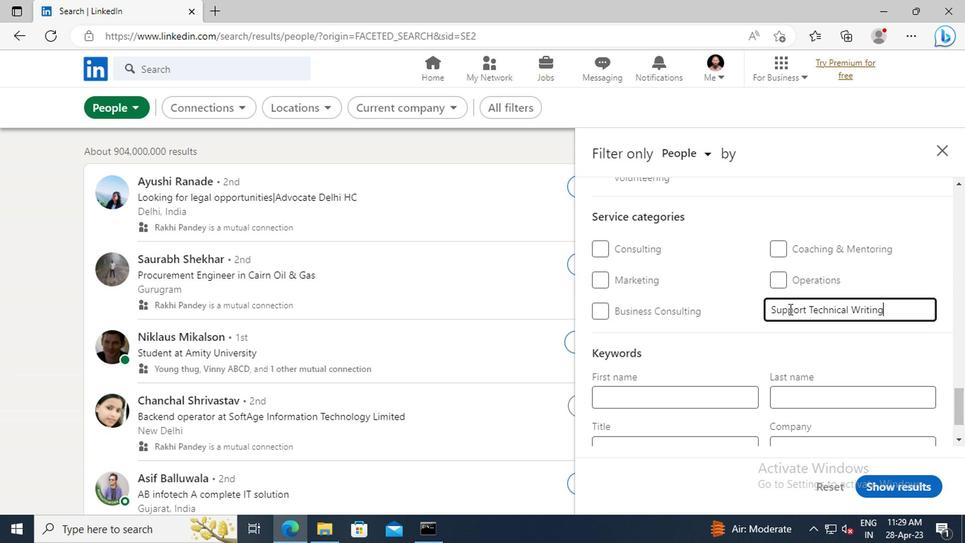 
Action: Mouse scrolled (786, 309) with delta (0, -1)
Screenshot: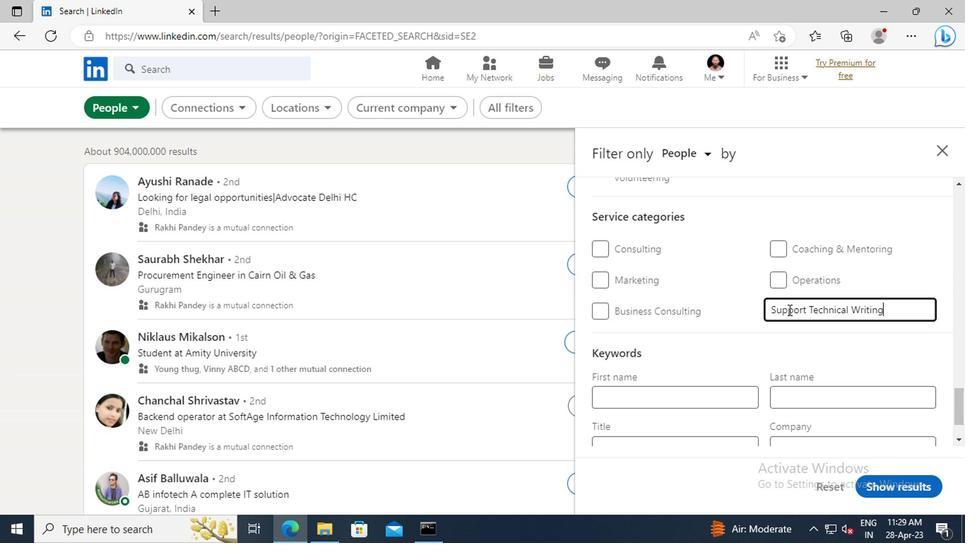 
Action: Mouse moved to (670, 379)
Screenshot: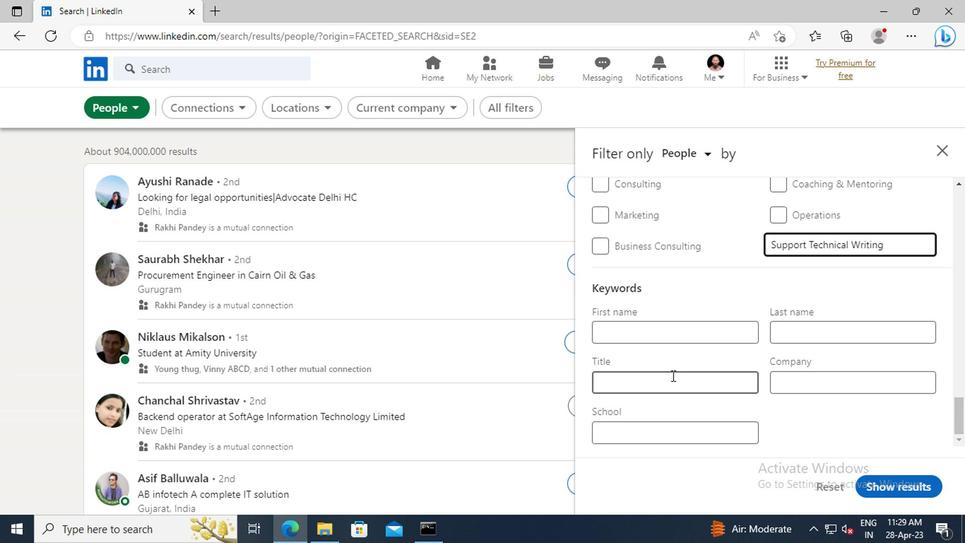
Action: Mouse pressed left at (670, 379)
Screenshot: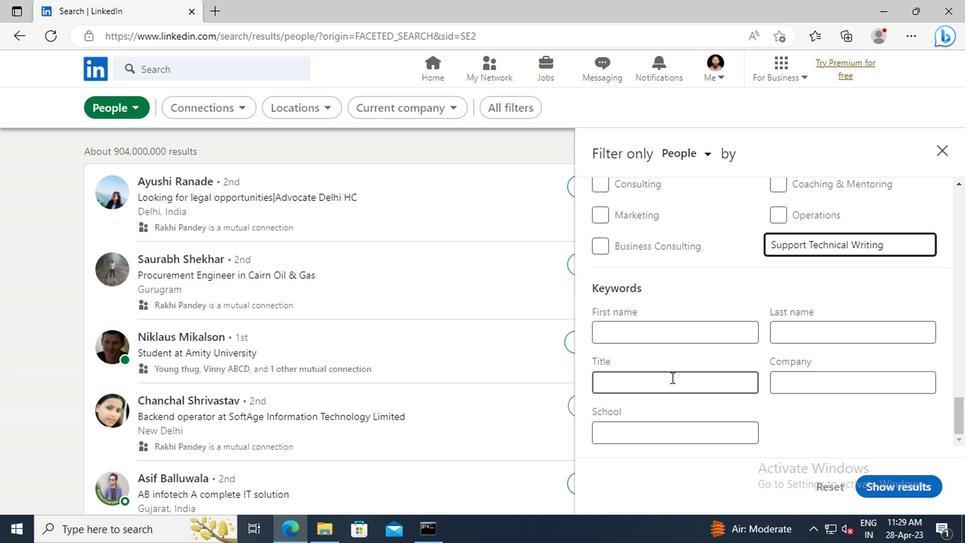 
Action: Key pressed <Key.shift>BOILERMAKER<Key.enter>
Screenshot: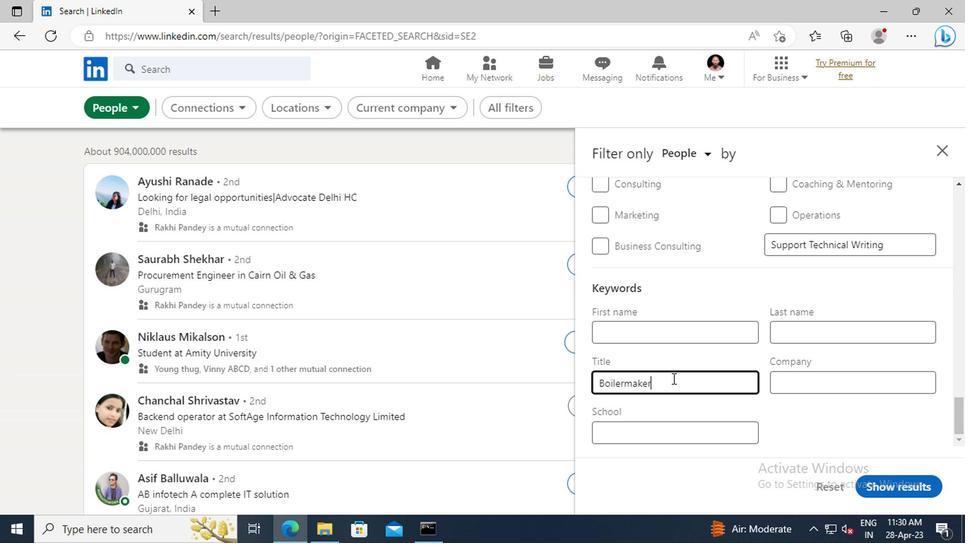 
Action: Mouse moved to (868, 492)
Screenshot: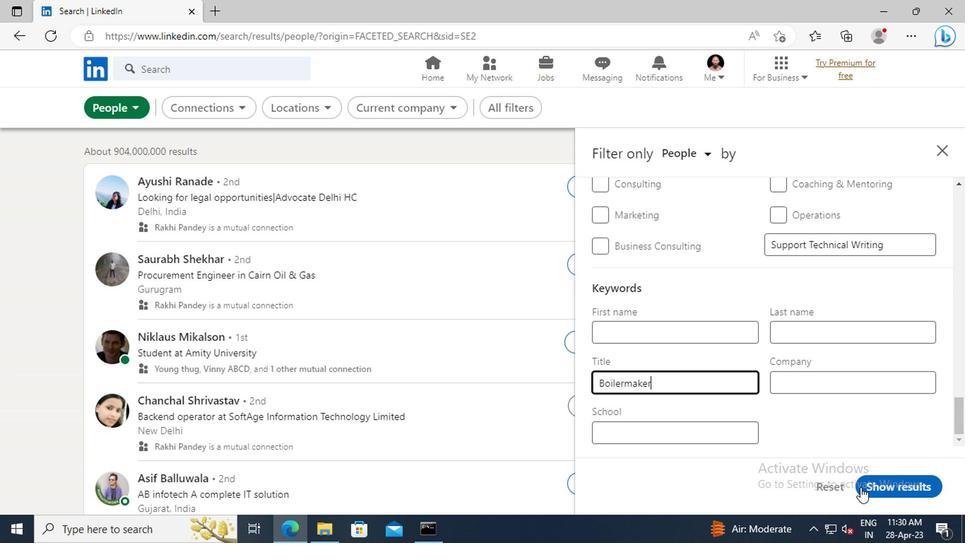 
Action: Mouse pressed left at (868, 492)
Screenshot: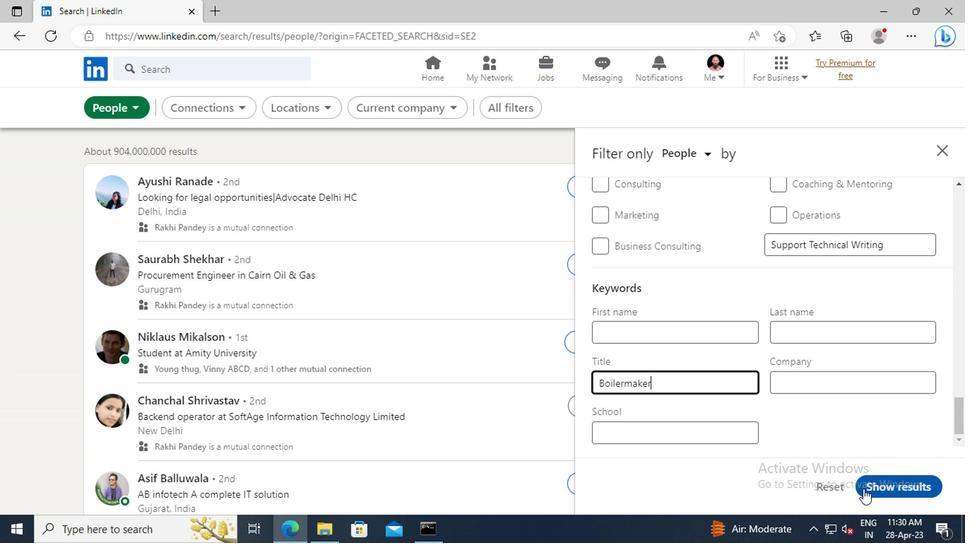 
Action: Mouse moved to (839, 457)
Screenshot: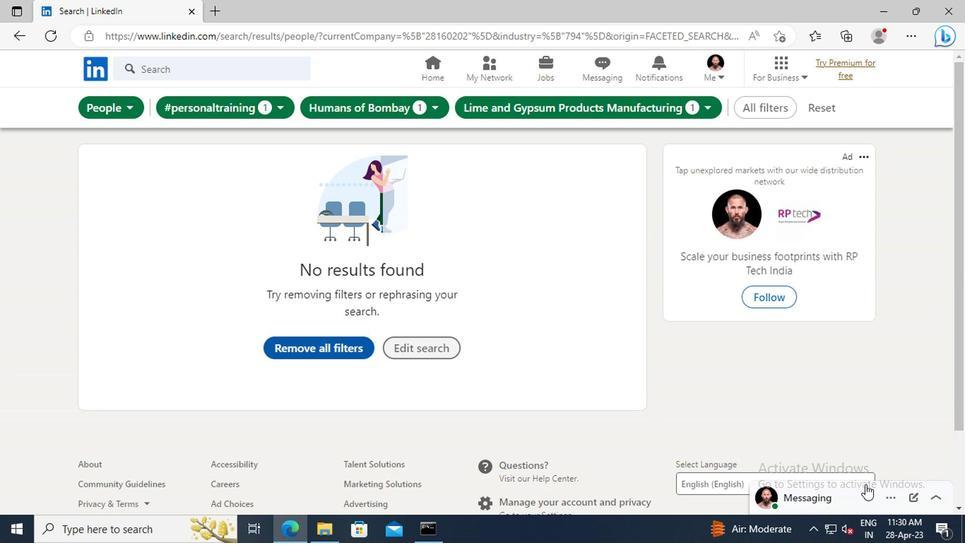 
